 Task: Find a place to stay in Vanino, Russia, from August 13 to August 17 for 2 guests, with a price range of ₹10,000 to ₹16,000, 2 bedrooms, 1 bathroom, and self check-in option.
Action: Mouse moved to (403, 161)
Screenshot: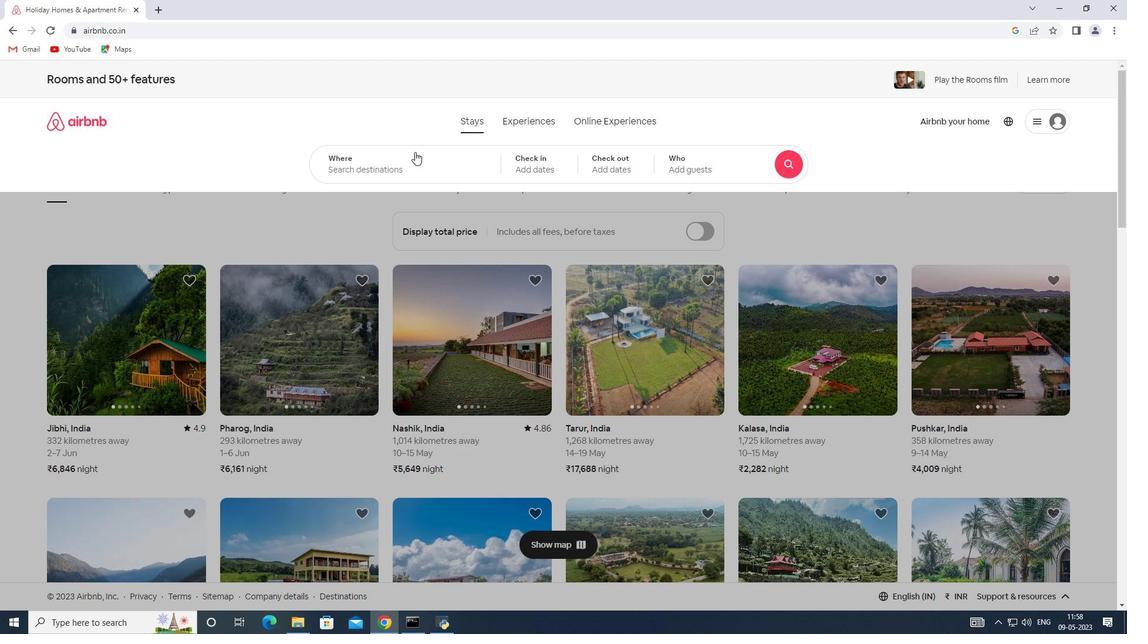 
Action: Mouse pressed left at (403, 161)
Screenshot: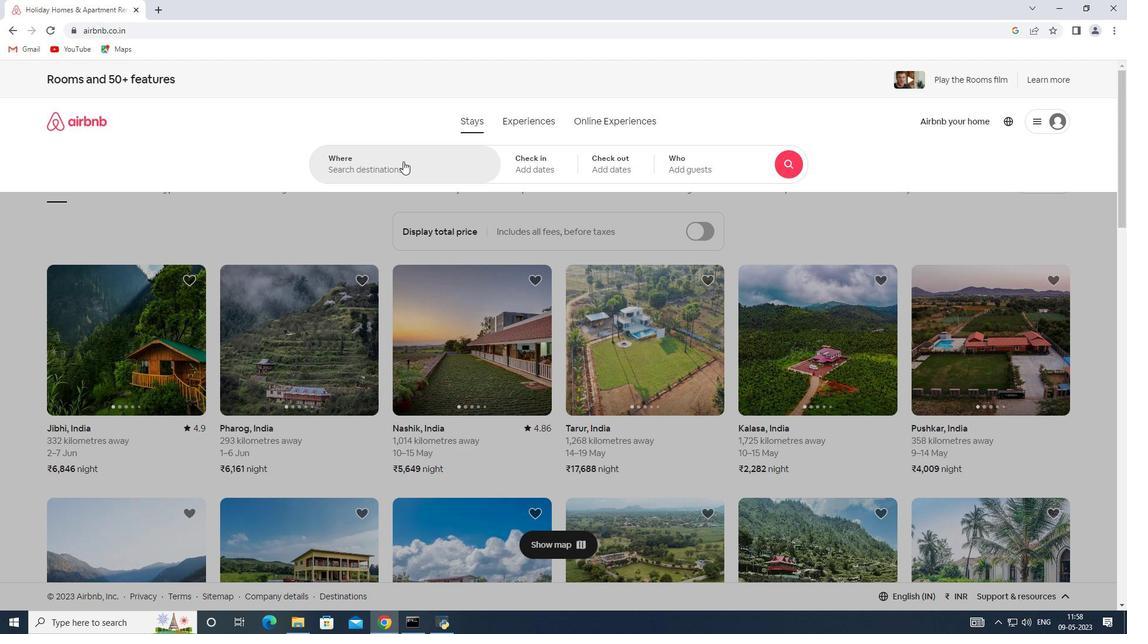 
Action: Mouse moved to (345, 186)
Screenshot: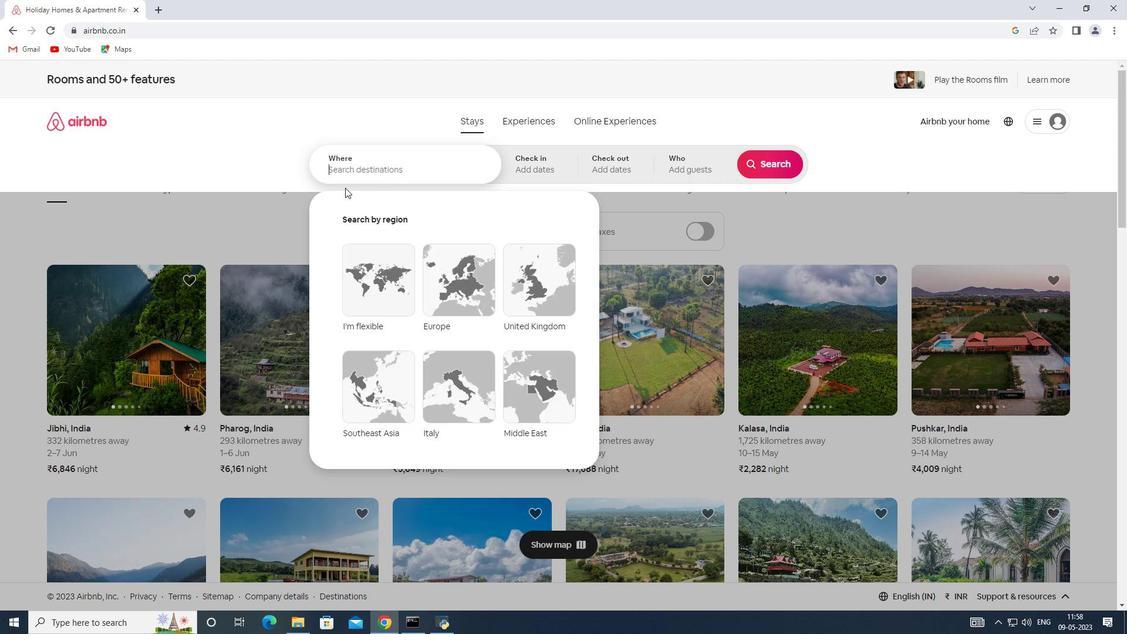 
Action: Key pressed <Key.shift><Key.shift><Key.shift><Key.shift><Key.shift><Key.shift><Key.shift><Key.shift><Key.shift><Key.shift><Key.shift><Key.shift><Key.shift><Key.shift><Key.shift><Key.shift><Key.shift><Key.shift><Key.shift><Key.shift><Key.shift>Vanini,<Key.shift>Russia
Screenshot: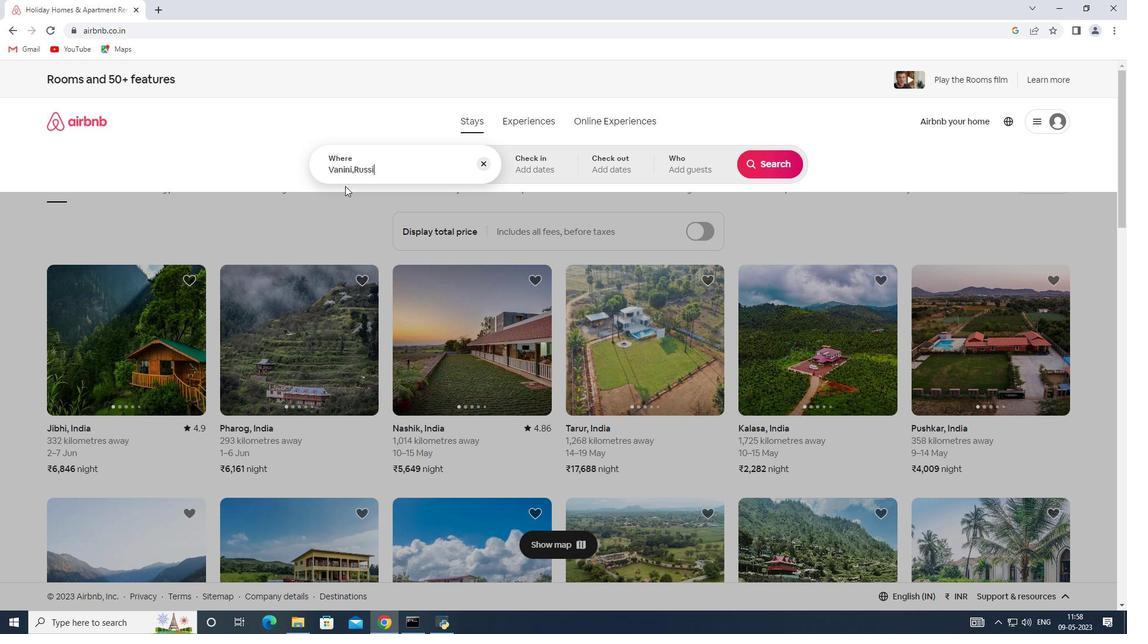 
Action: Mouse moved to (529, 167)
Screenshot: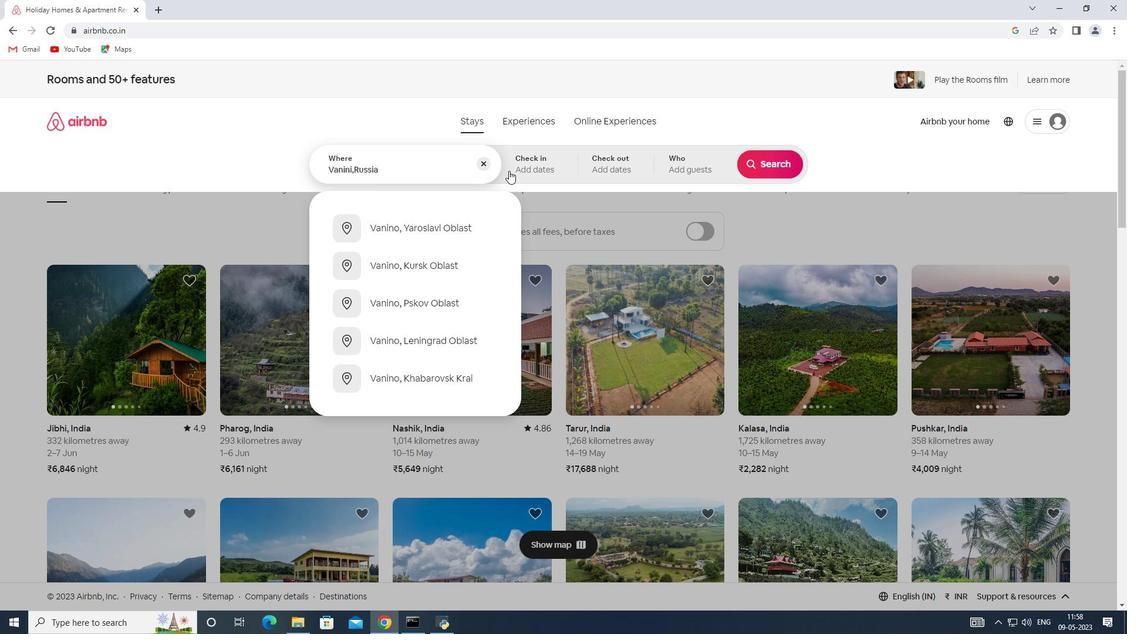 
Action: Mouse pressed left at (529, 167)
Screenshot: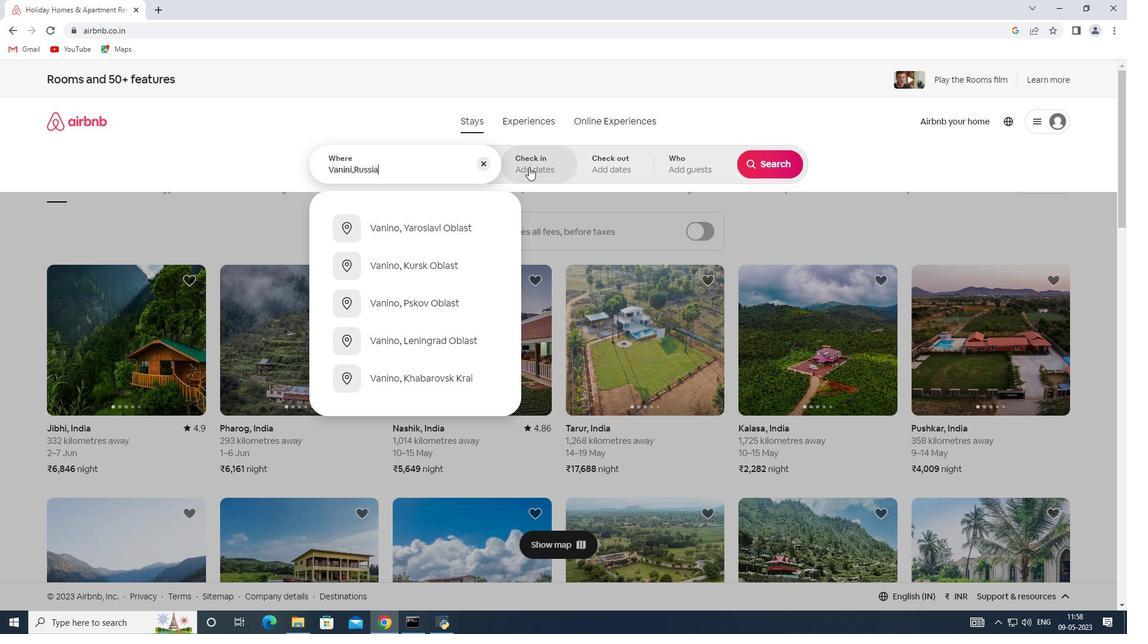 
Action: Mouse moved to (764, 254)
Screenshot: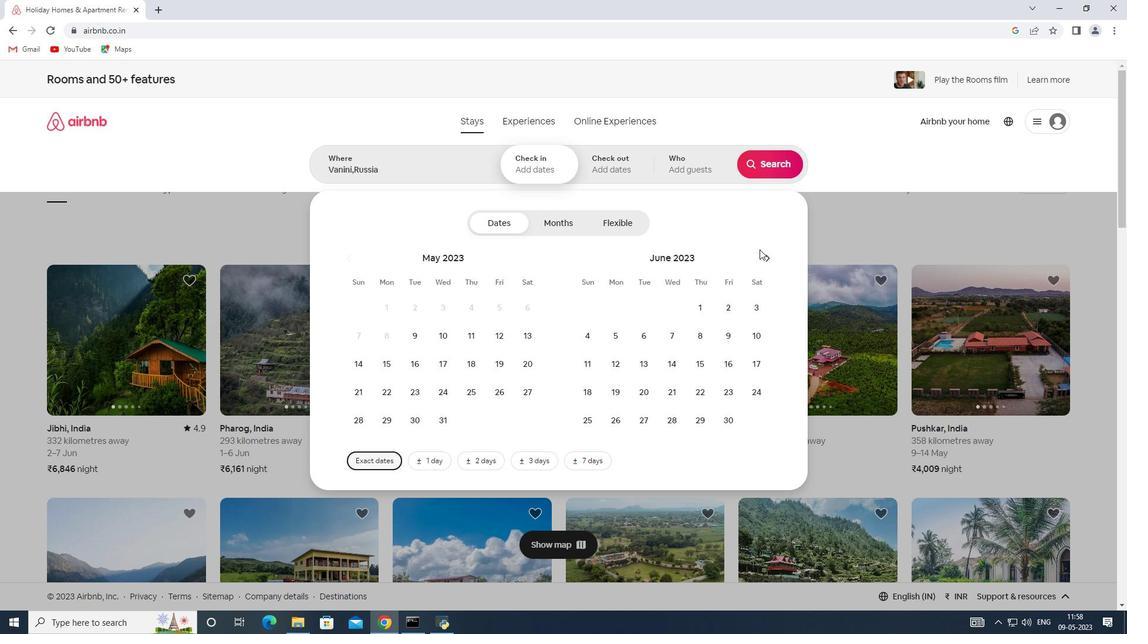 
Action: Mouse pressed left at (764, 254)
Screenshot: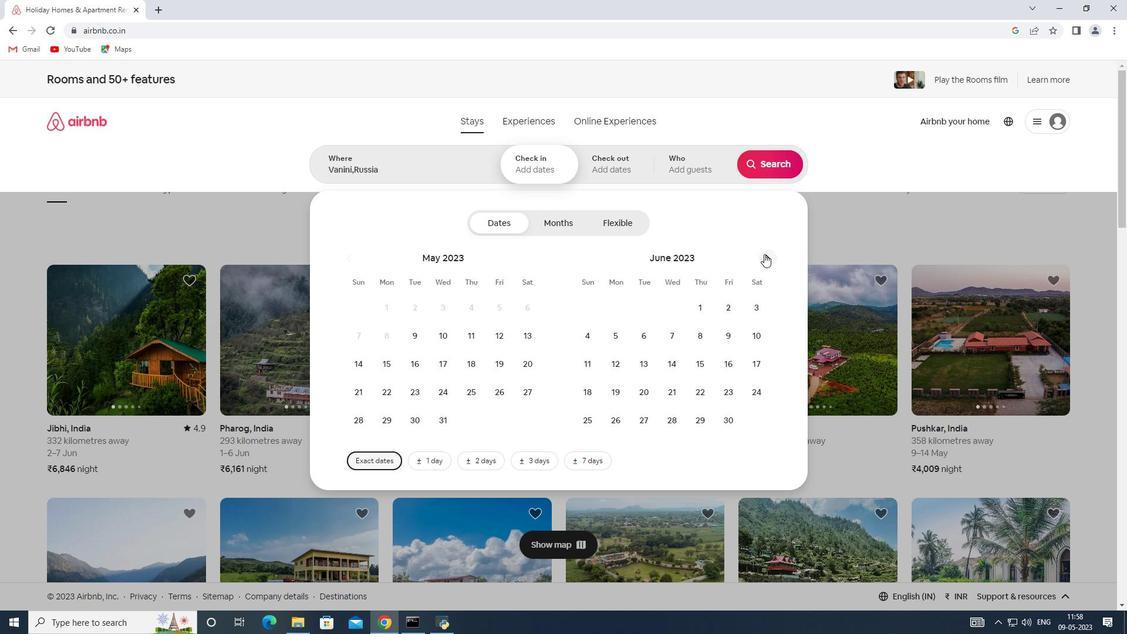 
Action: Mouse pressed left at (764, 254)
Screenshot: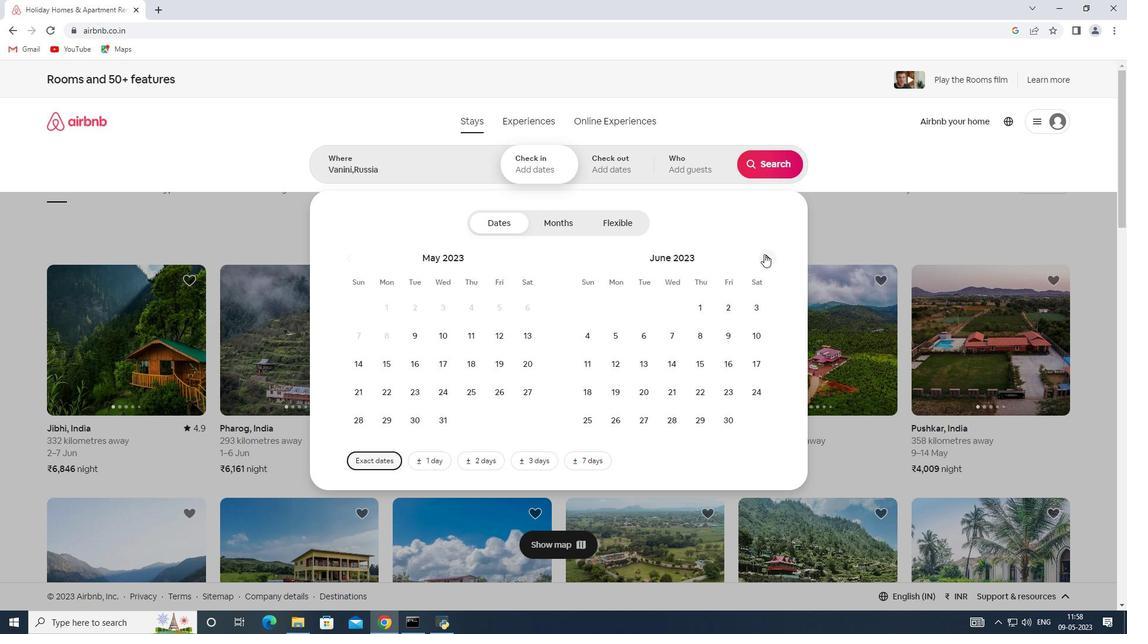 
Action: Mouse moved to (591, 362)
Screenshot: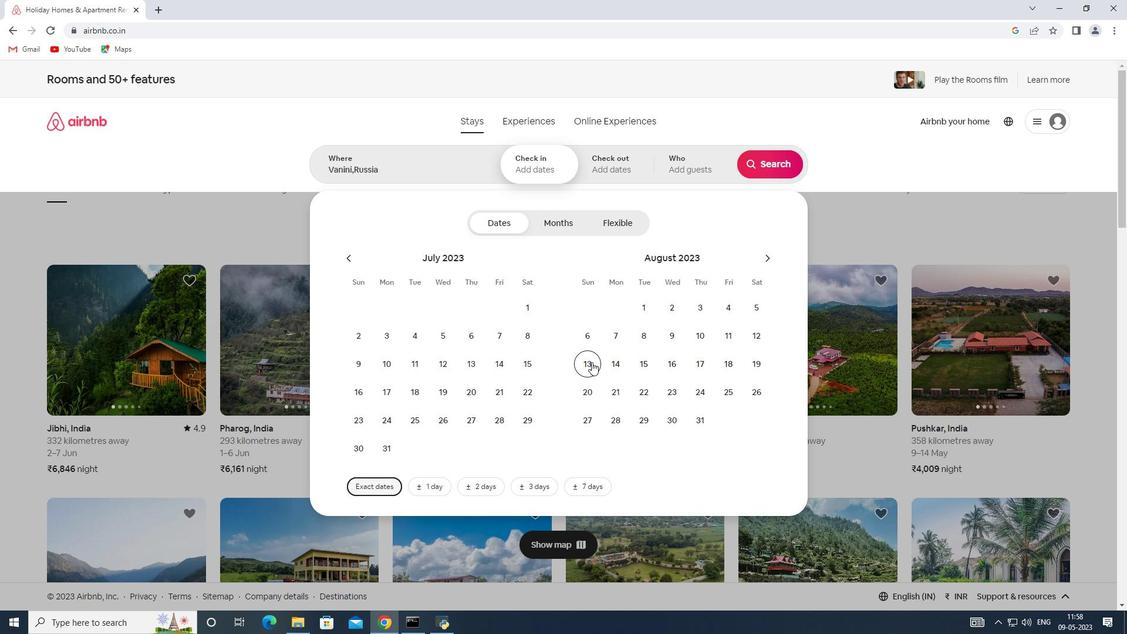 
Action: Mouse pressed left at (591, 362)
Screenshot: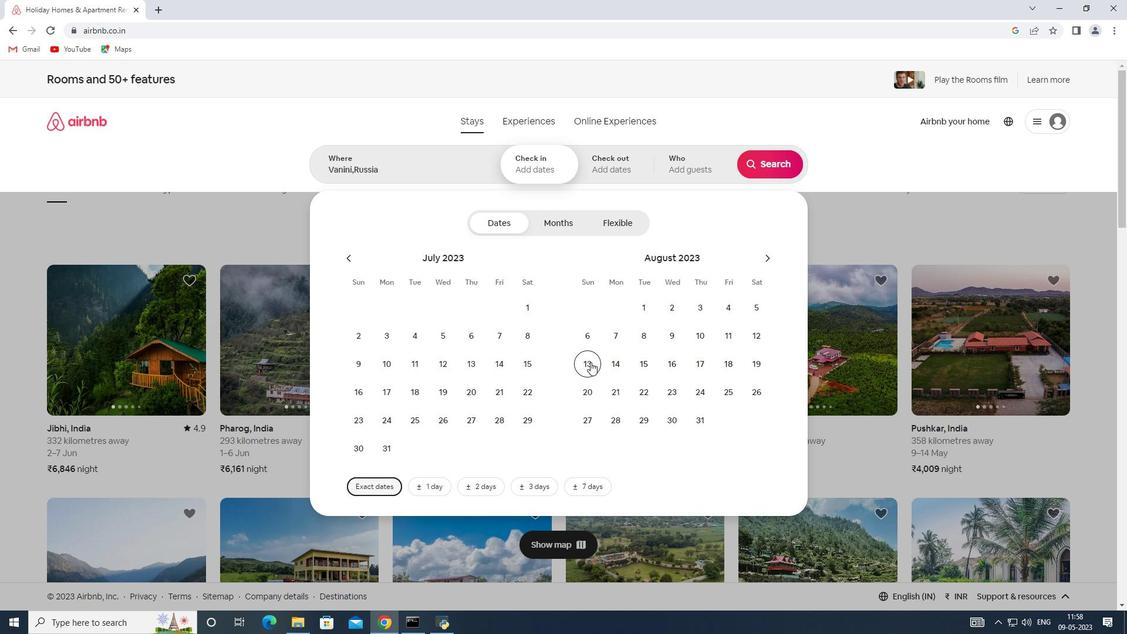 
Action: Mouse moved to (702, 365)
Screenshot: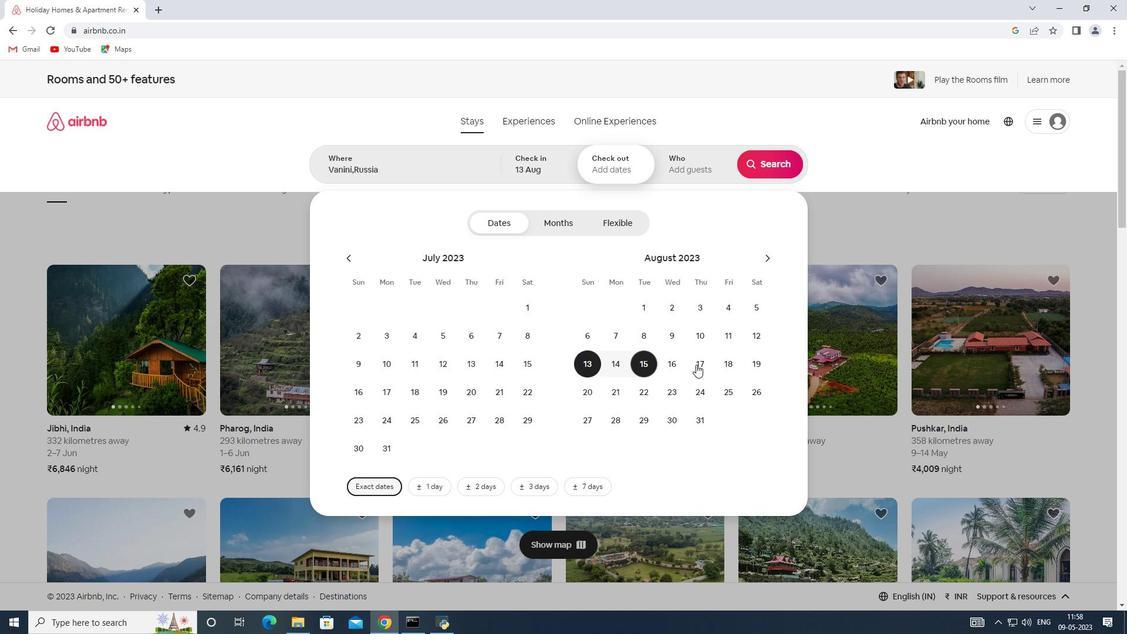 
Action: Mouse pressed left at (702, 365)
Screenshot: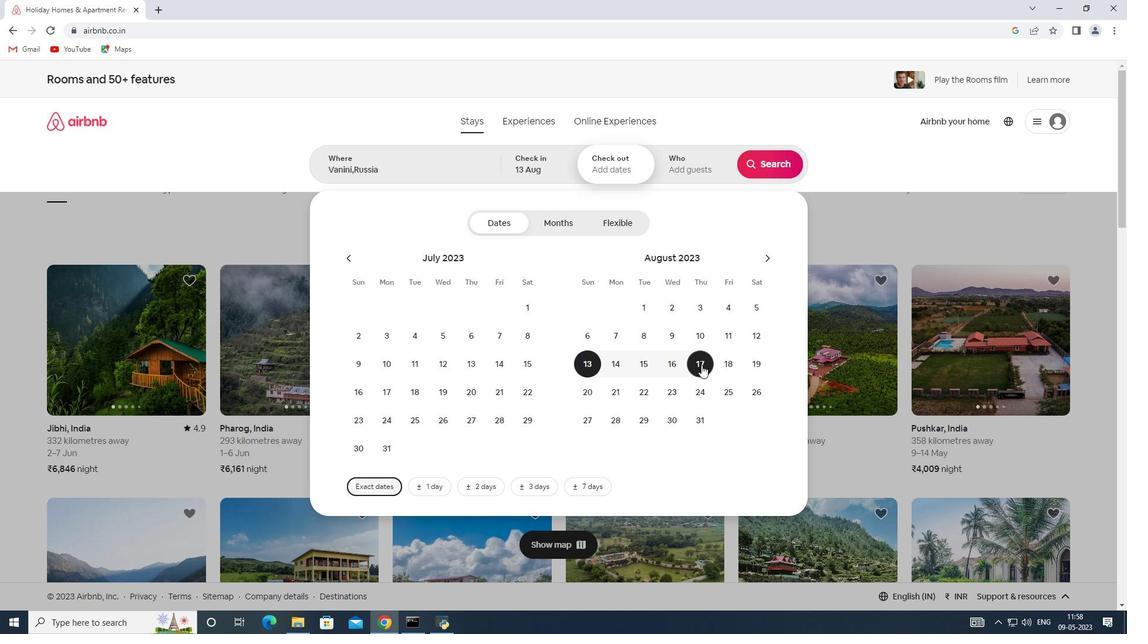 
Action: Mouse moved to (690, 160)
Screenshot: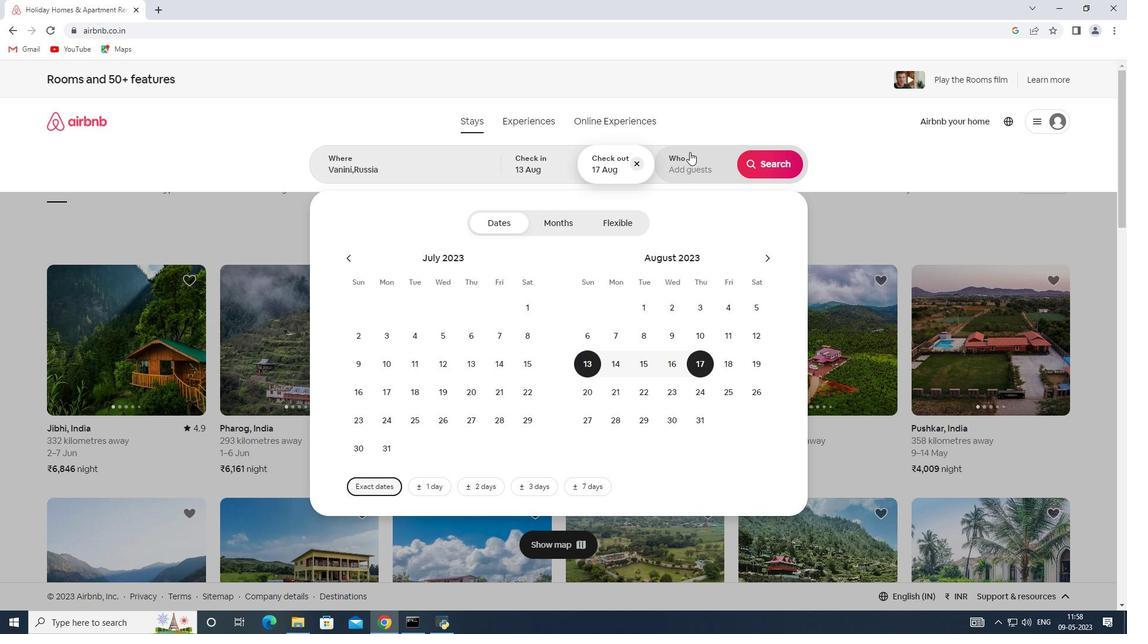 
Action: Mouse pressed left at (690, 160)
Screenshot: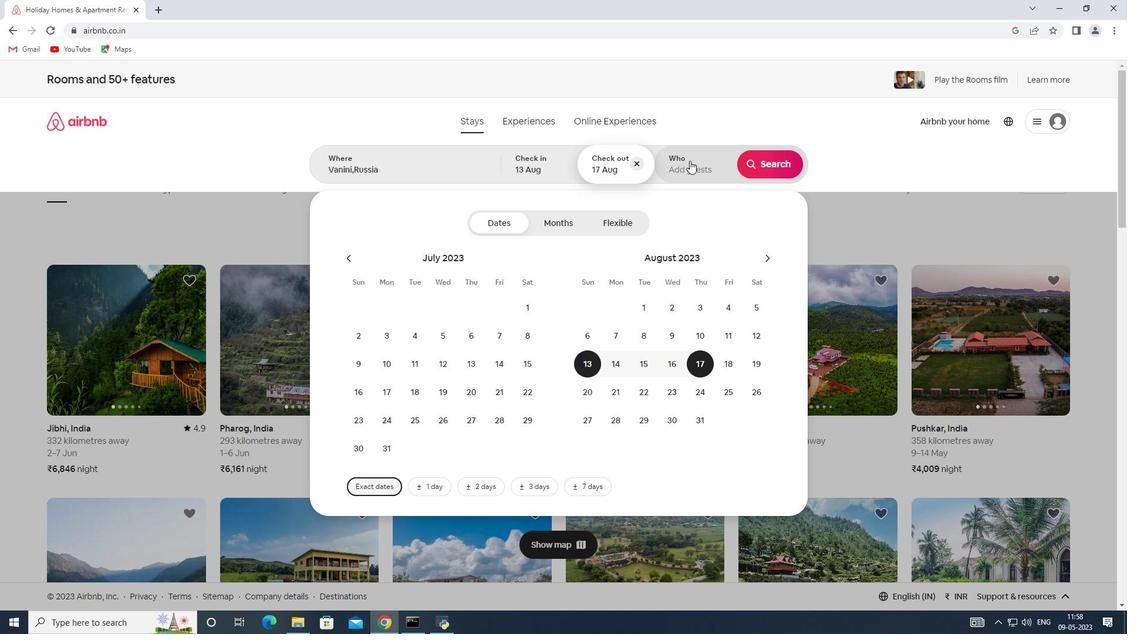 
Action: Mouse moved to (778, 229)
Screenshot: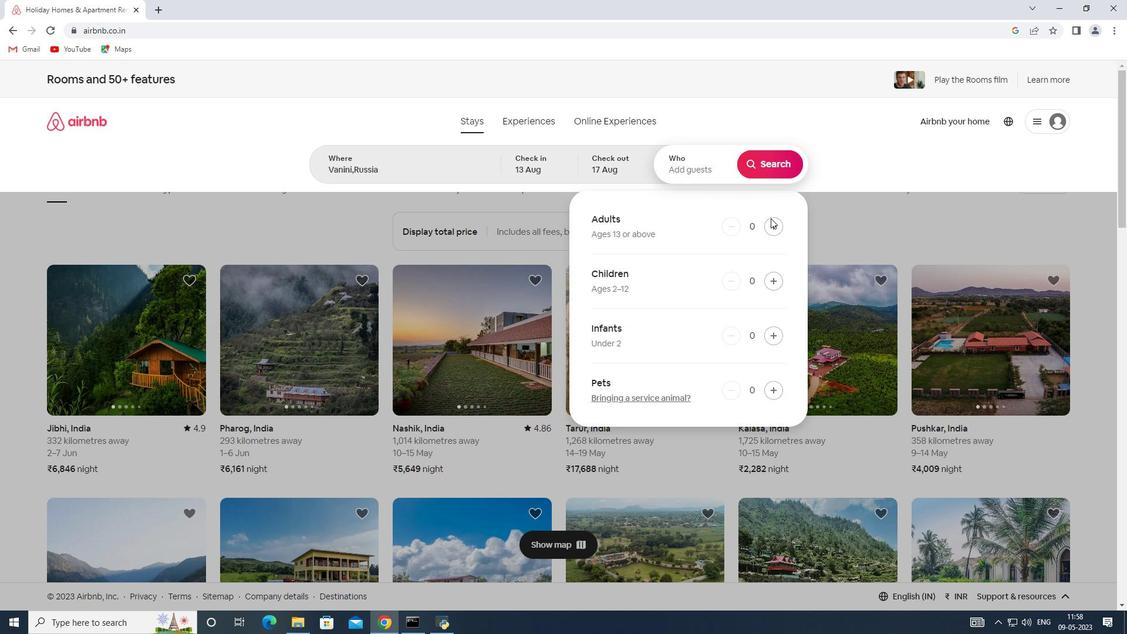 
Action: Mouse pressed left at (778, 229)
Screenshot: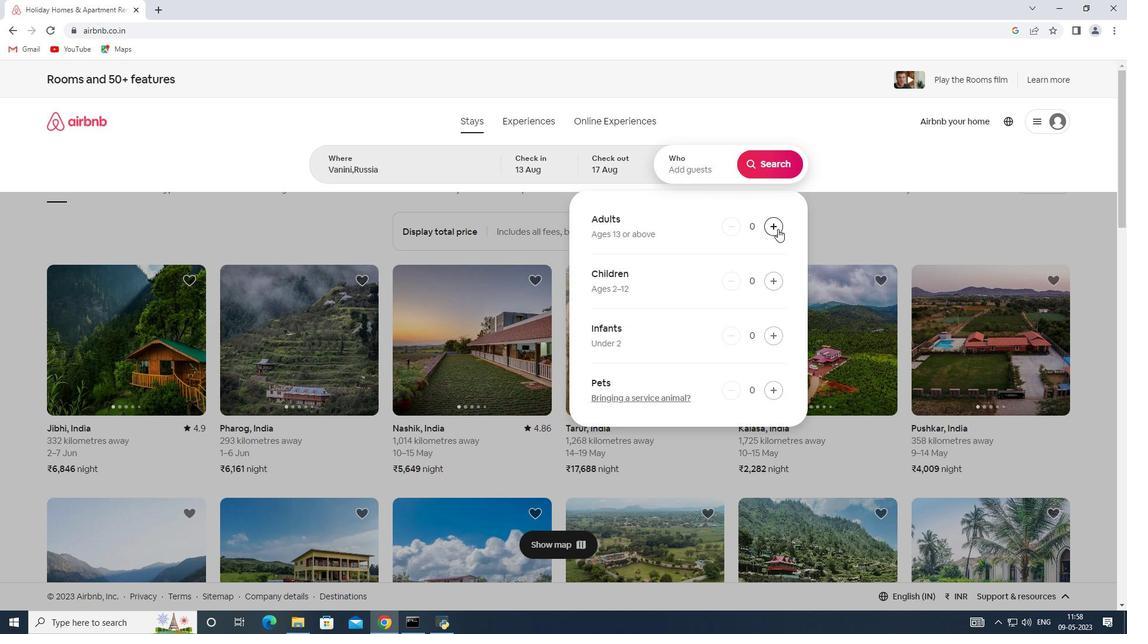 
Action: Mouse pressed left at (778, 229)
Screenshot: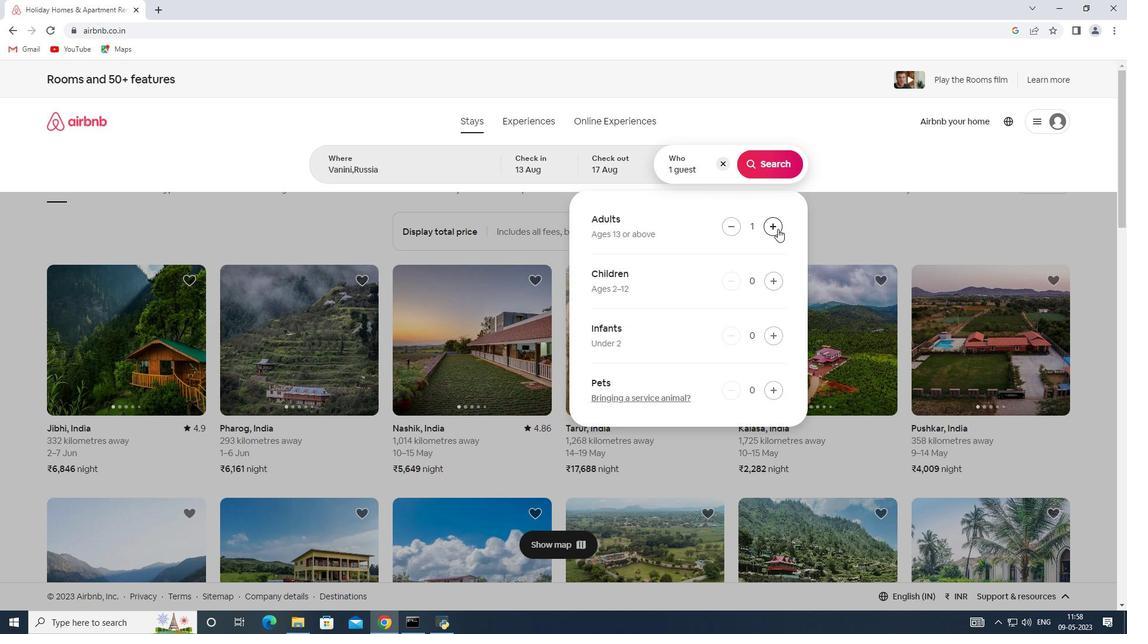 
Action: Mouse moved to (774, 156)
Screenshot: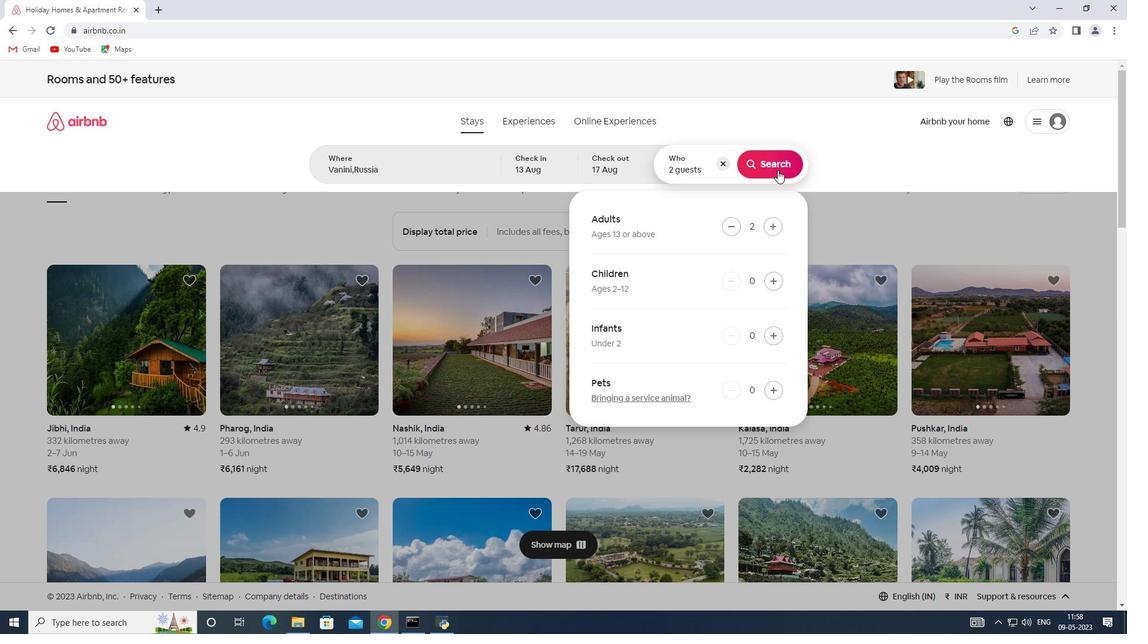 
Action: Mouse pressed left at (774, 156)
Screenshot: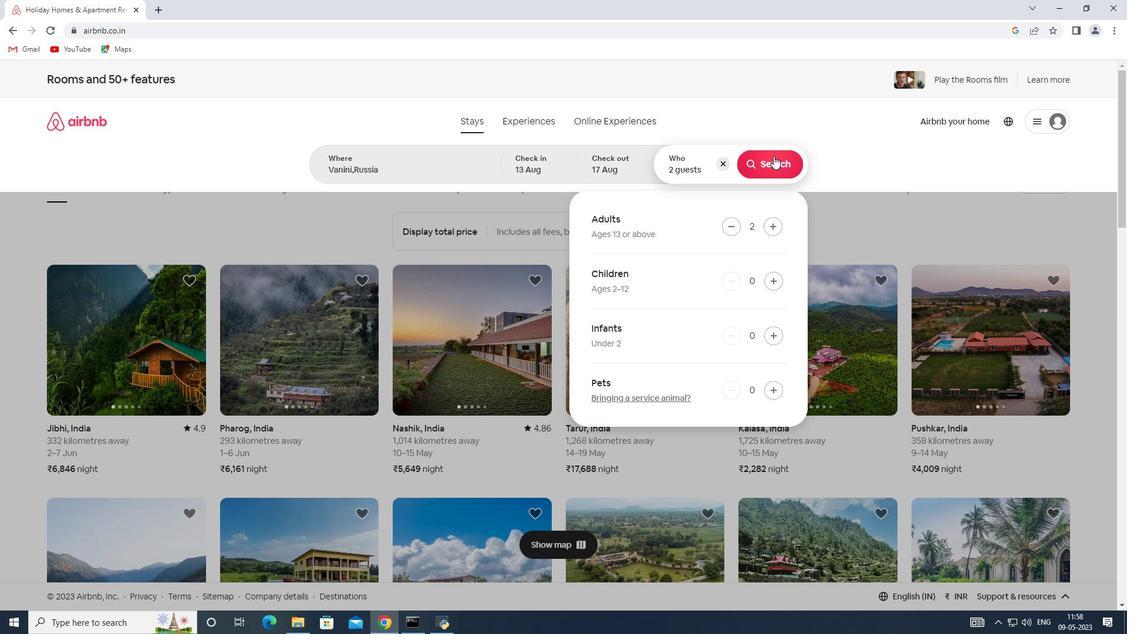 
Action: Mouse moved to (1065, 129)
Screenshot: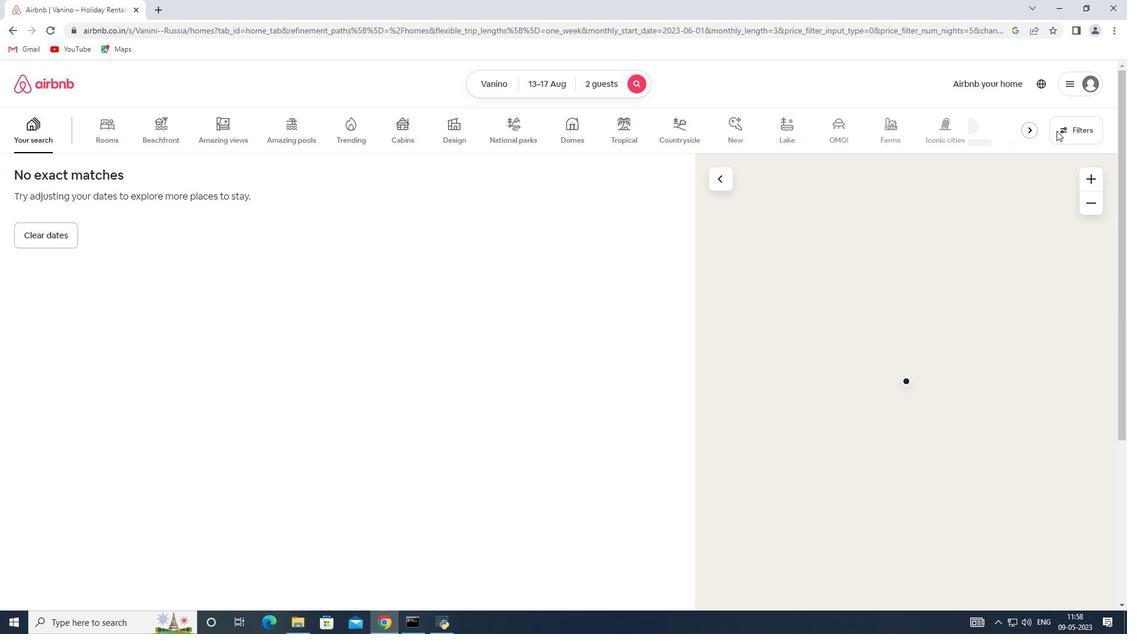 
Action: Mouse pressed left at (1065, 129)
Screenshot: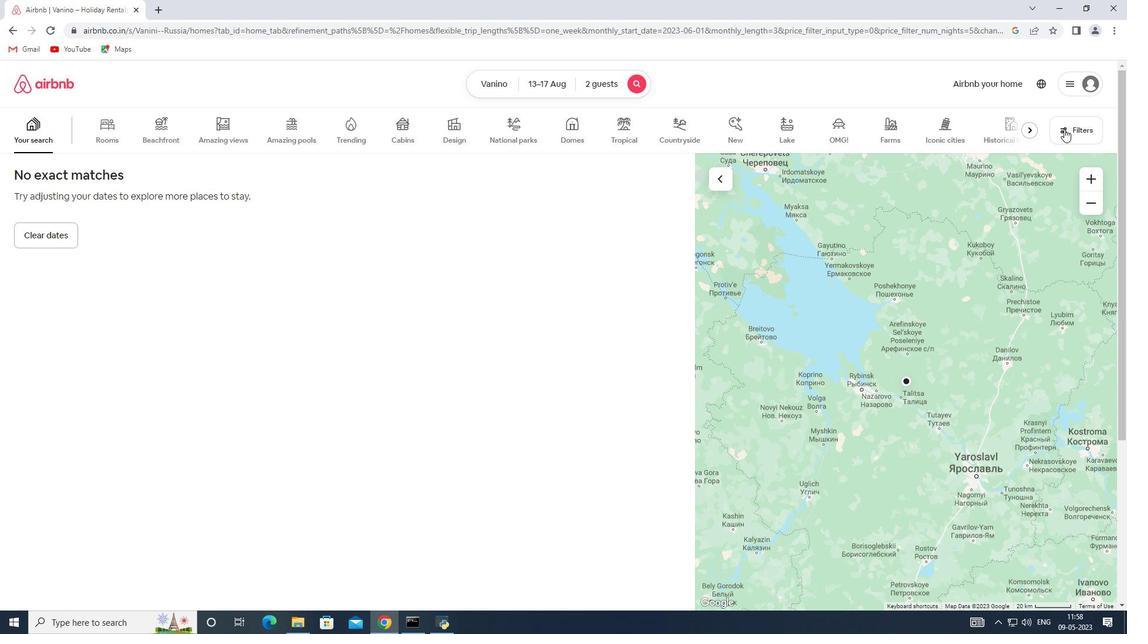 
Action: Mouse moved to (419, 421)
Screenshot: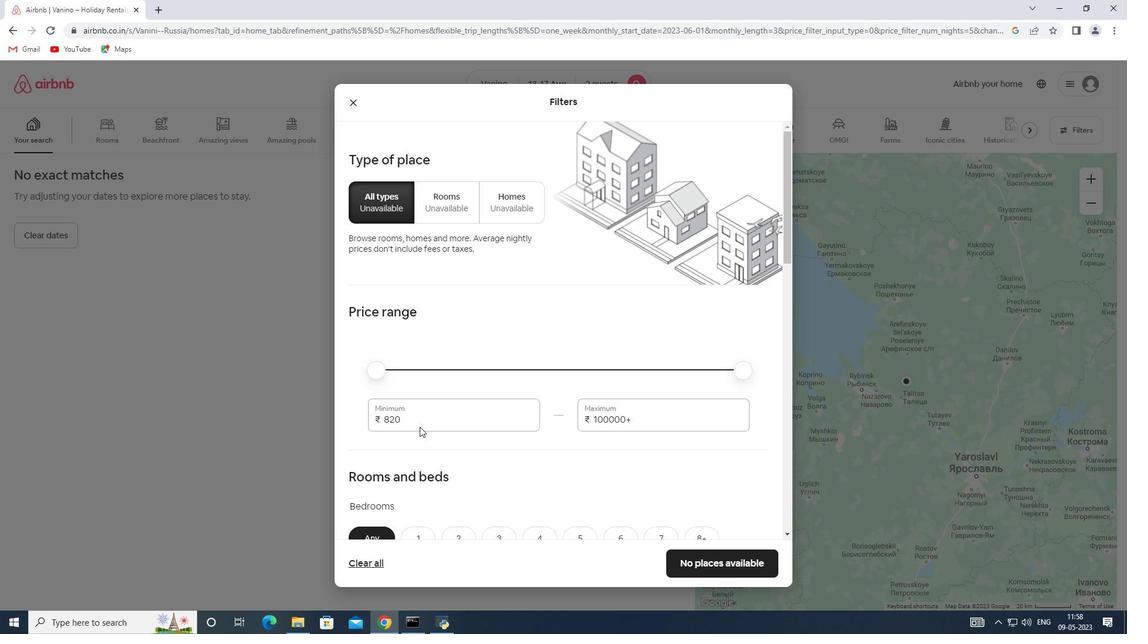 
Action: Mouse pressed left at (419, 421)
Screenshot: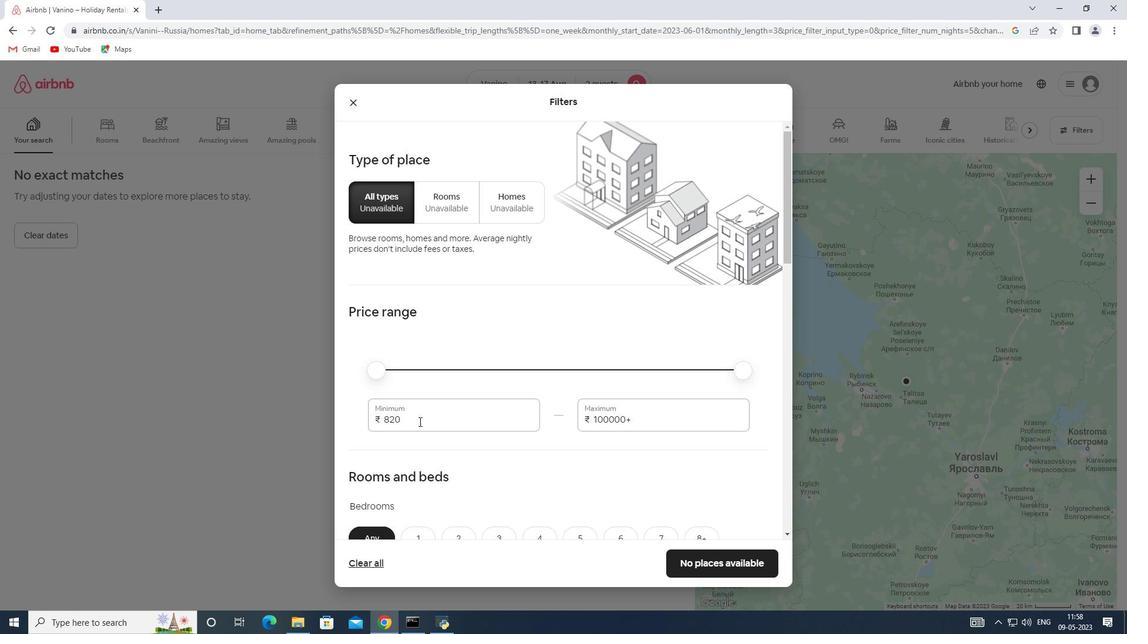 
Action: Mouse moved to (335, 415)
Screenshot: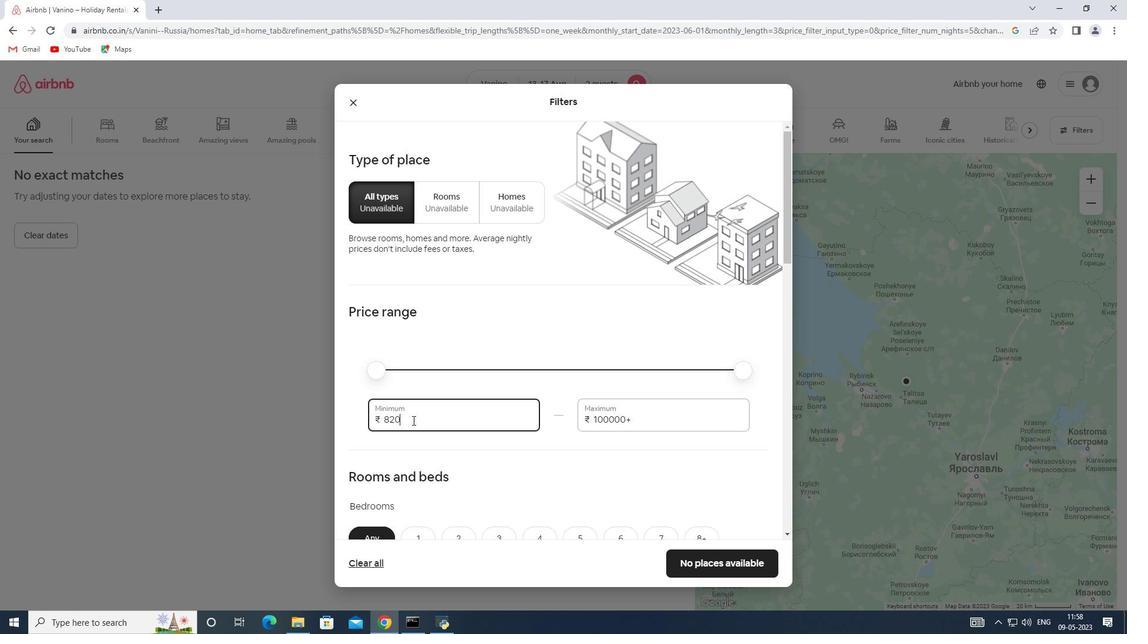 
Action: Key pressed 10000
Screenshot: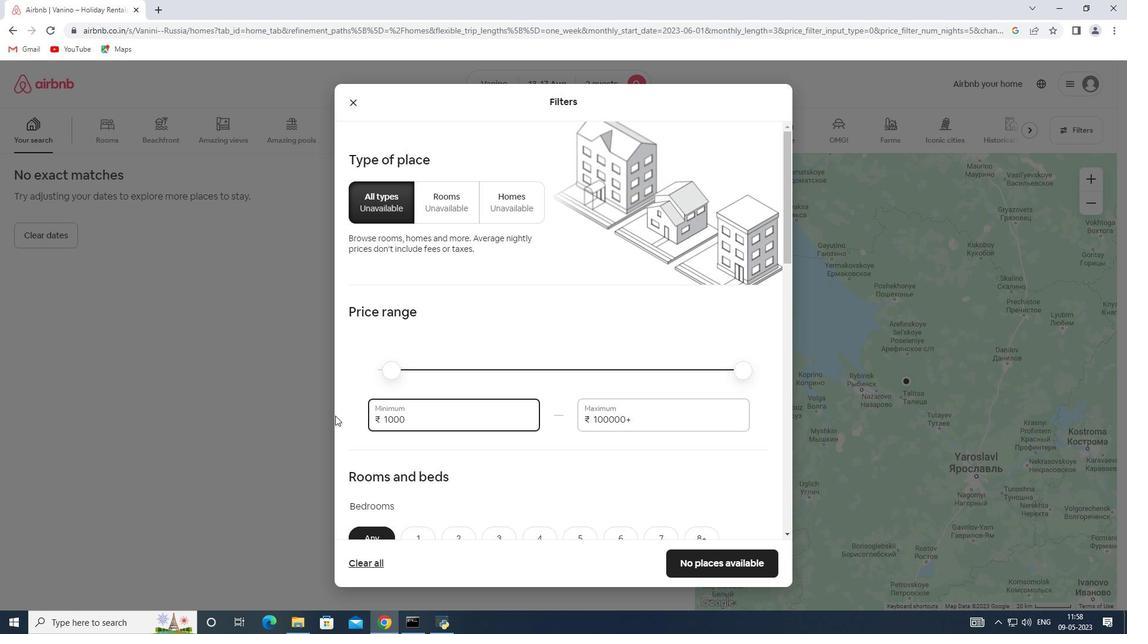 
Action: Mouse moved to (629, 421)
Screenshot: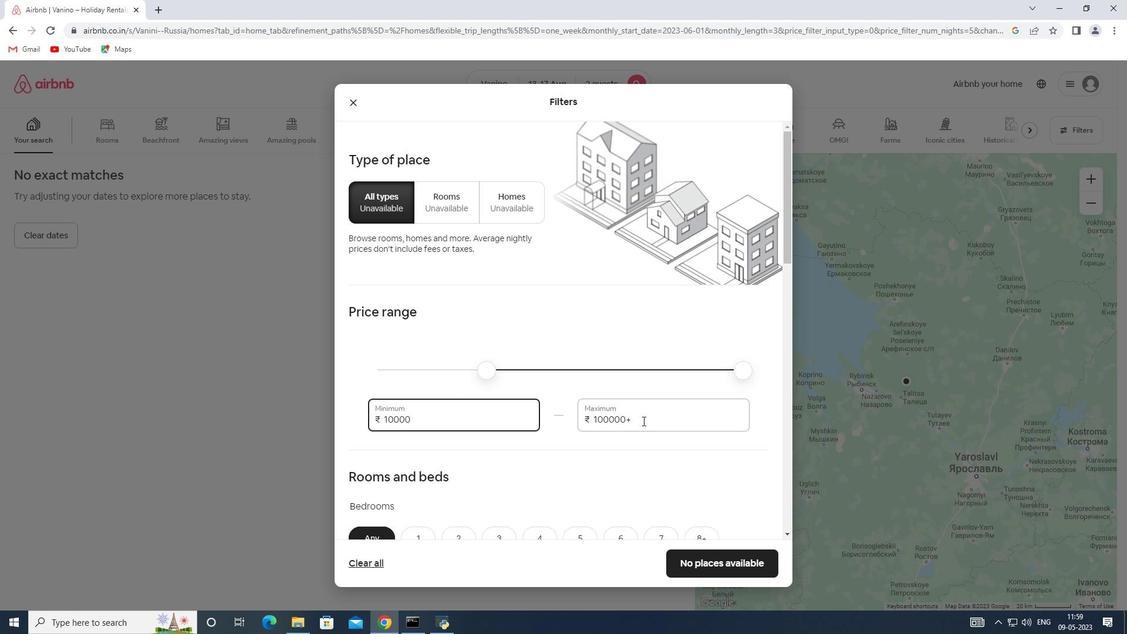 
Action: Mouse pressed left at (629, 421)
Screenshot: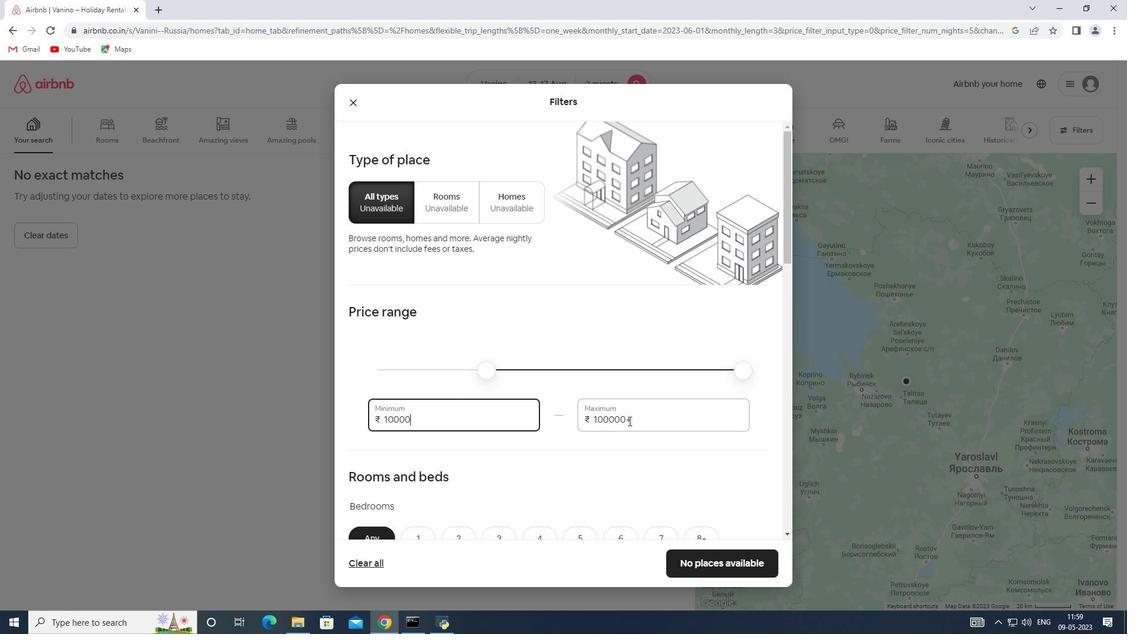 
Action: Mouse moved to (561, 423)
Screenshot: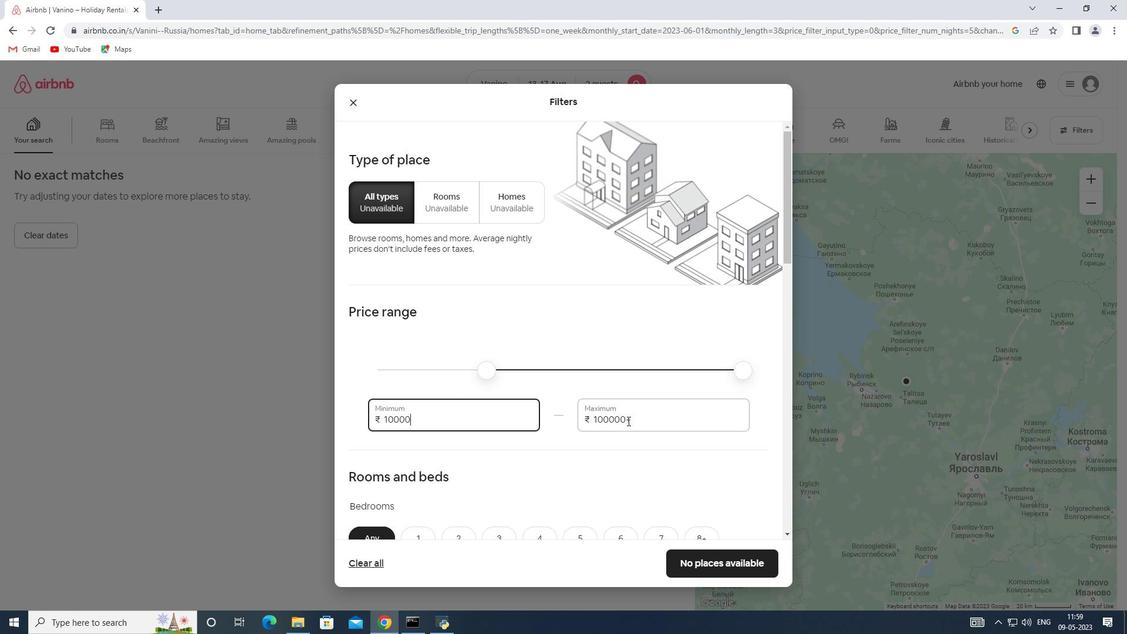 
Action: Key pressed 16000
Screenshot: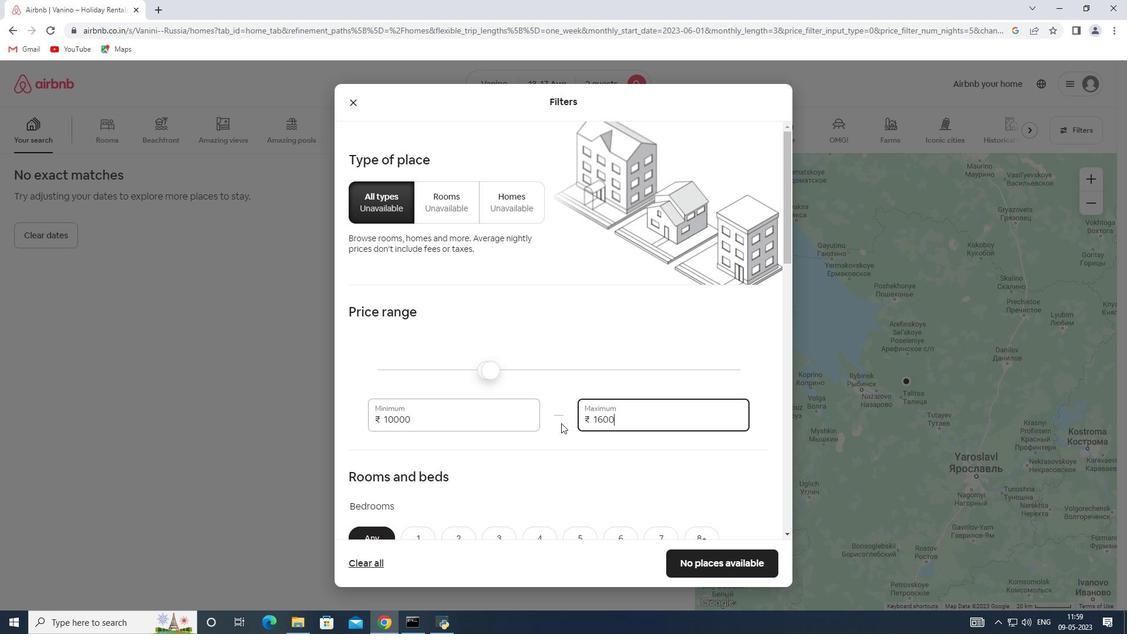 
Action: Mouse moved to (455, 367)
Screenshot: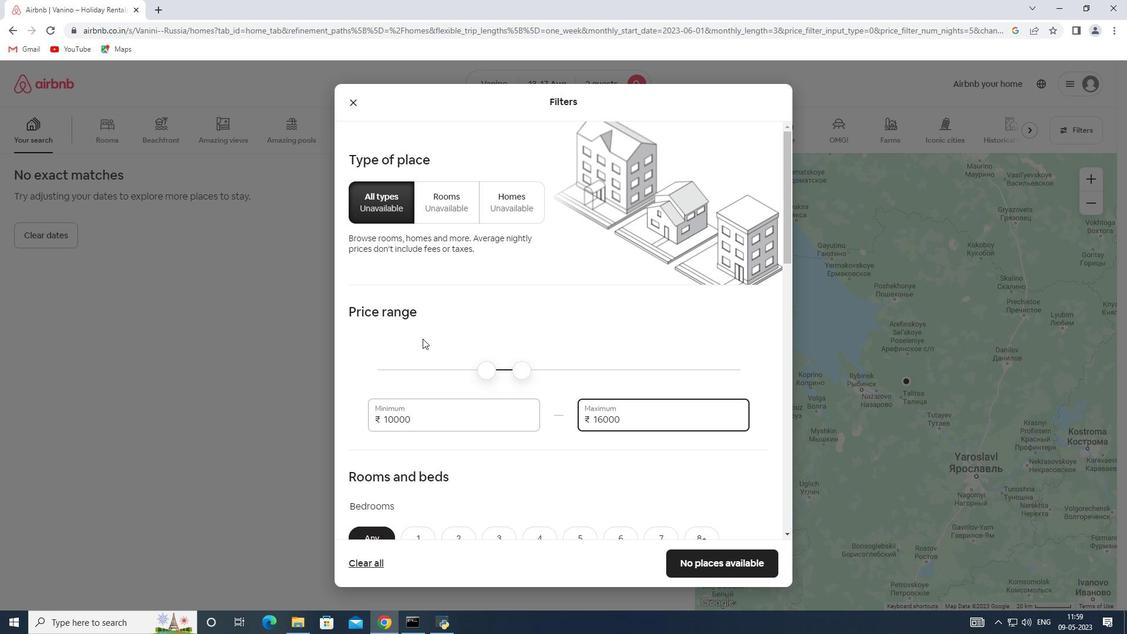 
Action: Mouse scrolled (455, 367) with delta (0, 0)
Screenshot: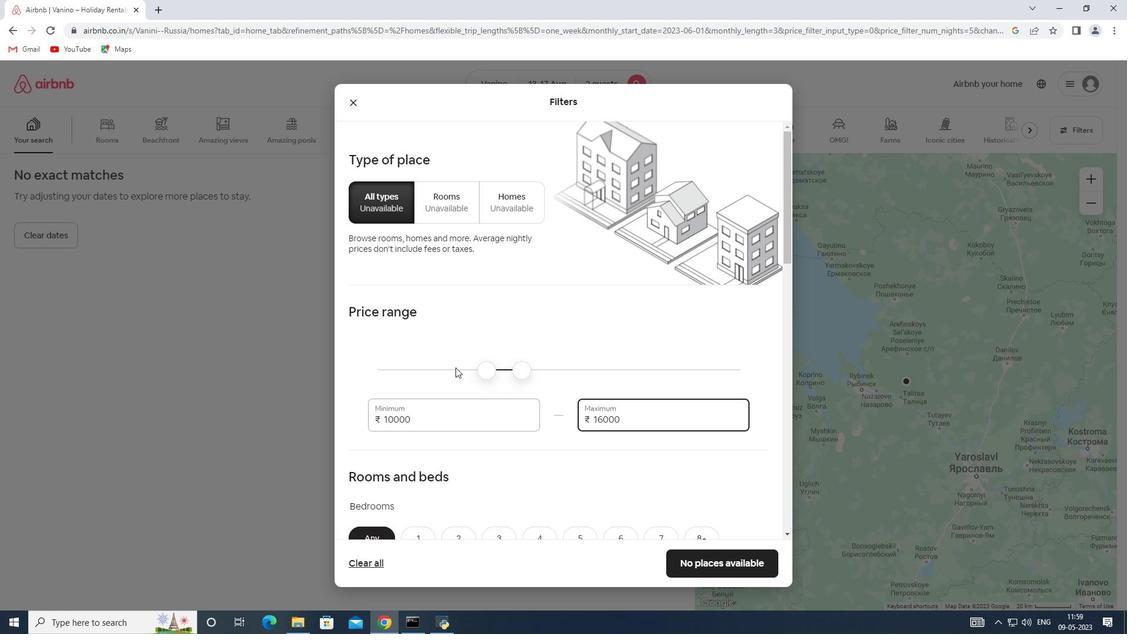 
Action: Mouse scrolled (455, 367) with delta (0, 0)
Screenshot: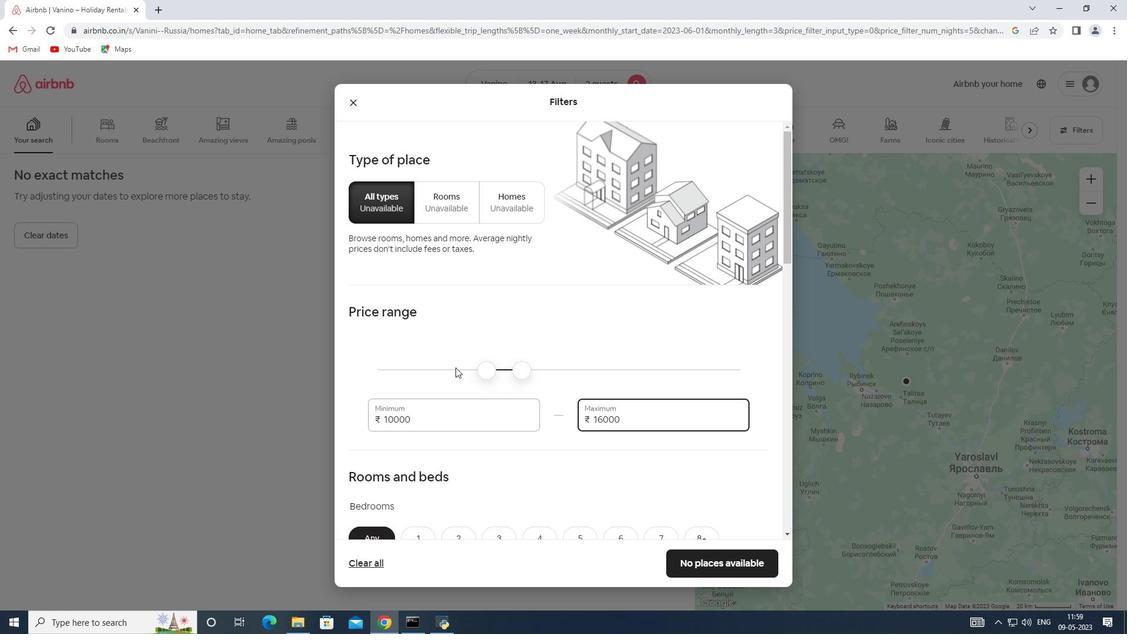 
Action: Mouse scrolled (455, 367) with delta (0, 0)
Screenshot: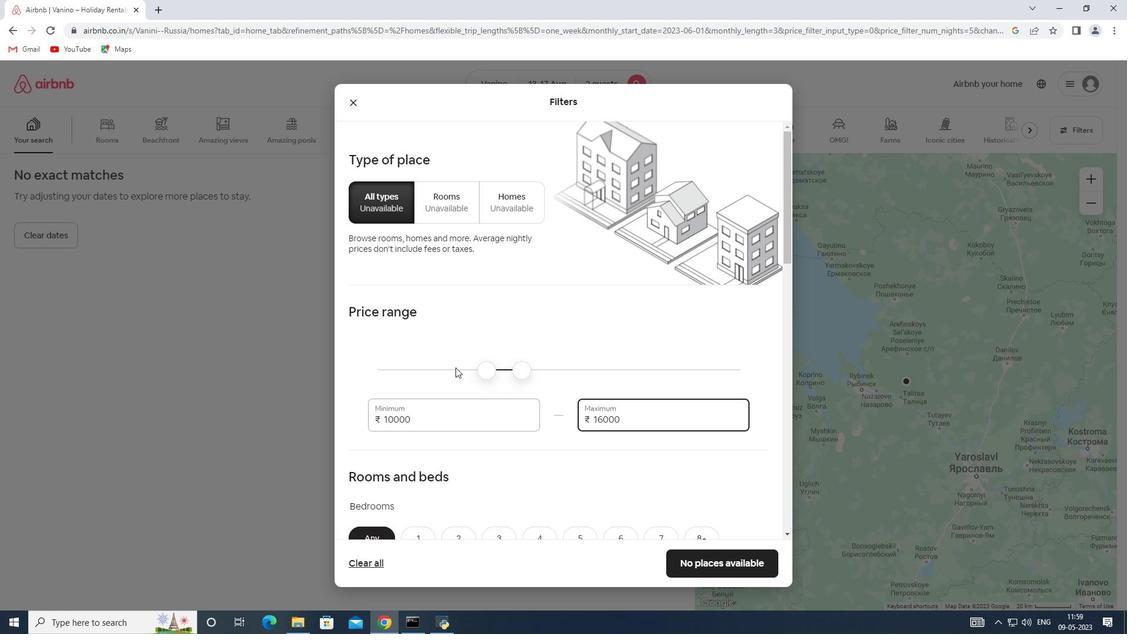 
Action: Mouse scrolled (455, 367) with delta (0, 0)
Screenshot: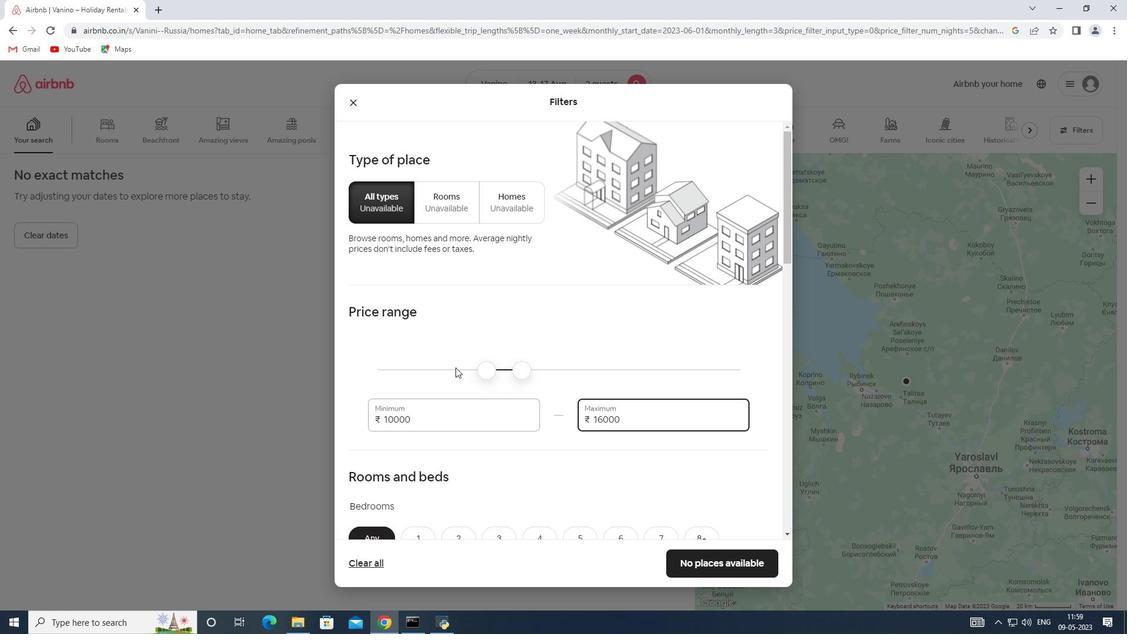 
Action: Mouse moved to (465, 302)
Screenshot: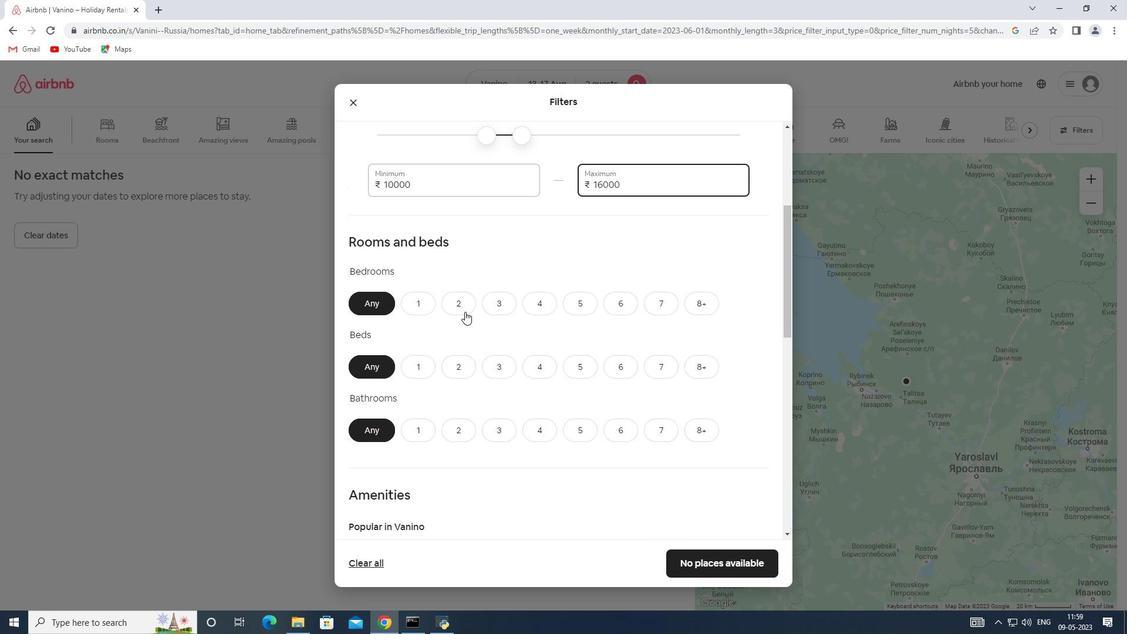 
Action: Mouse pressed left at (465, 302)
Screenshot: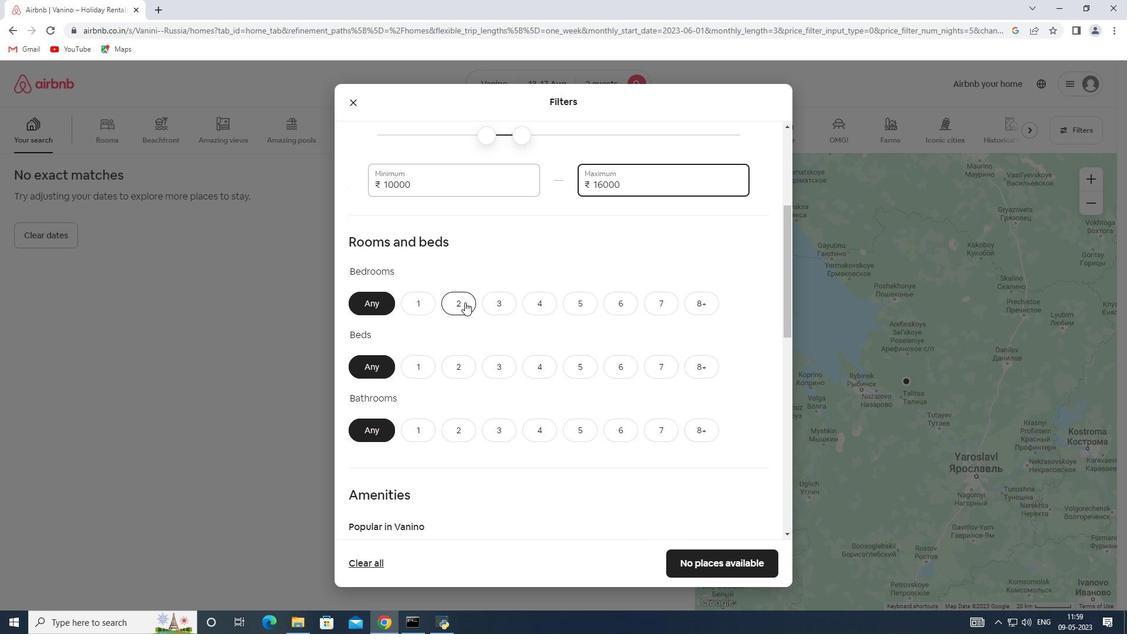 
Action: Mouse moved to (463, 368)
Screenshot: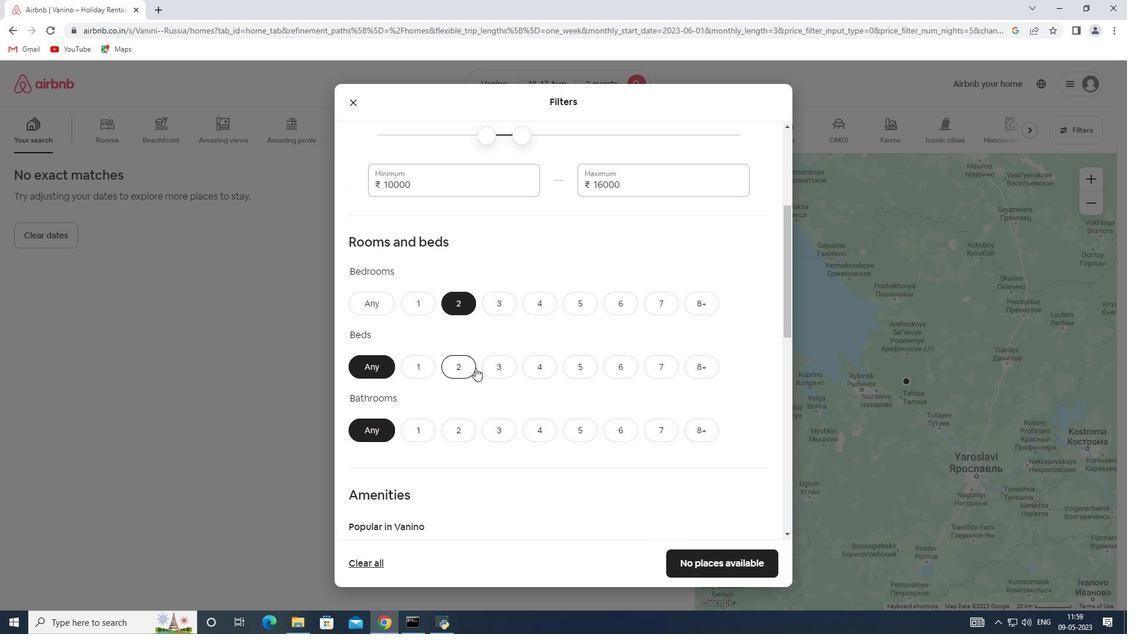 
Action: Mouse pressed left at (463, 368)
Screenshot: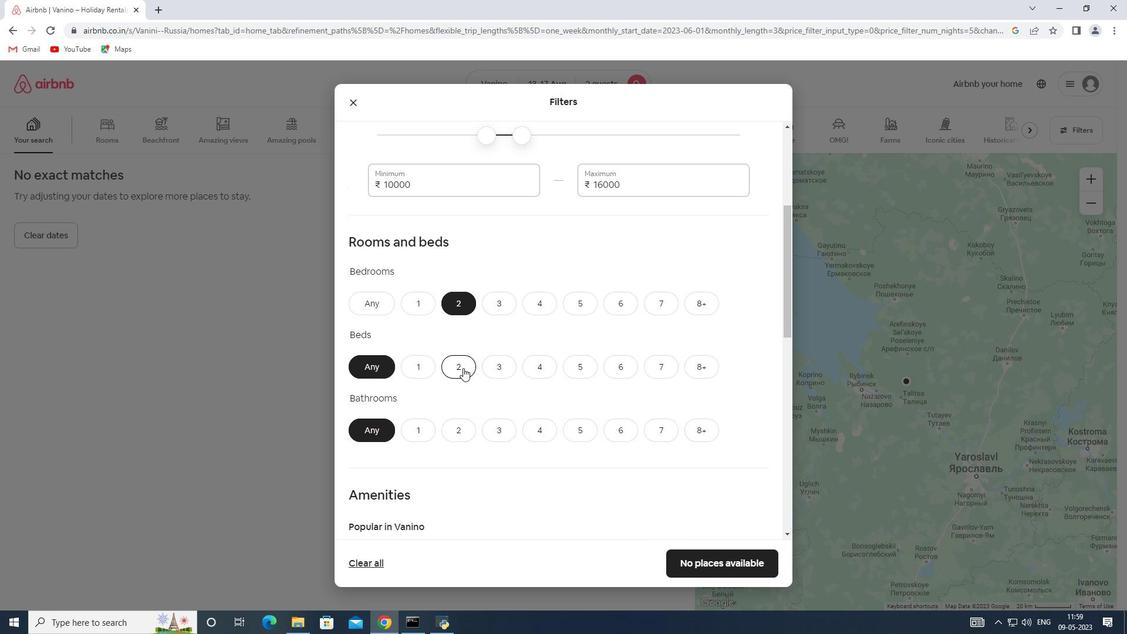 
Action: Mouse moved to (415, 423)
Screenshot: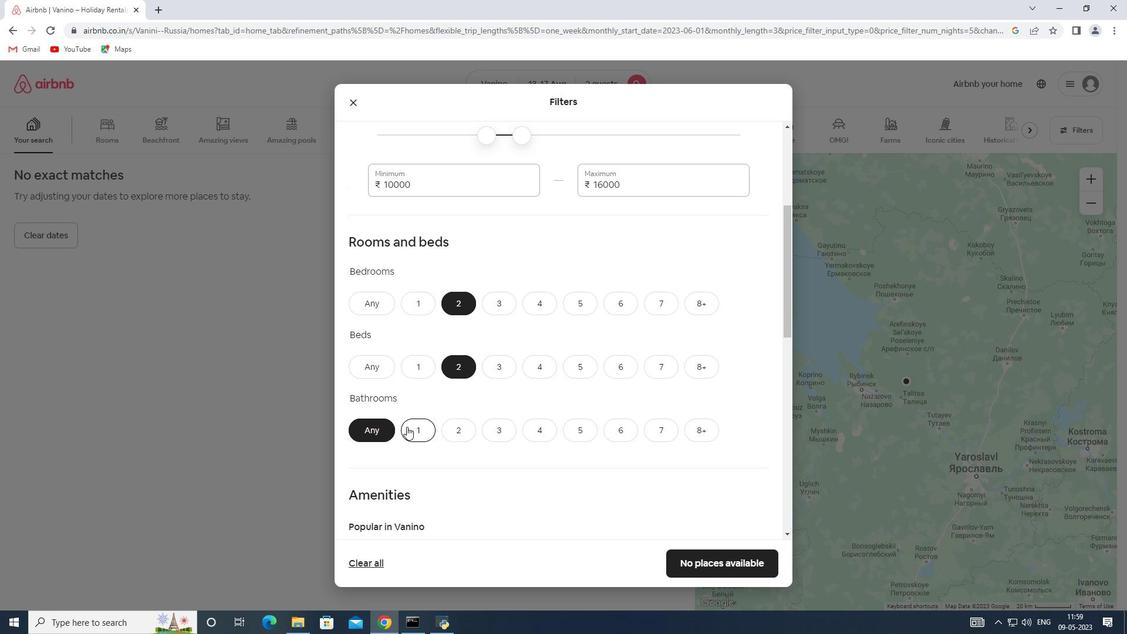 
Action: Mouse pressed left at (415, 423)
Screenshot: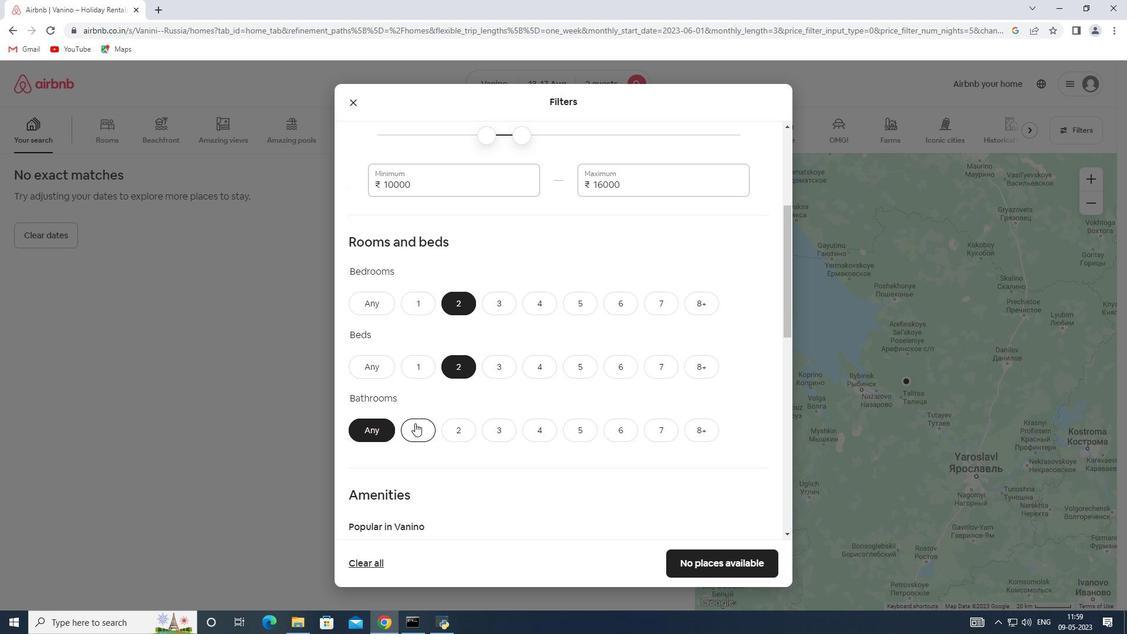 
Action: Mouse moved to (502, 374)
Screenshot: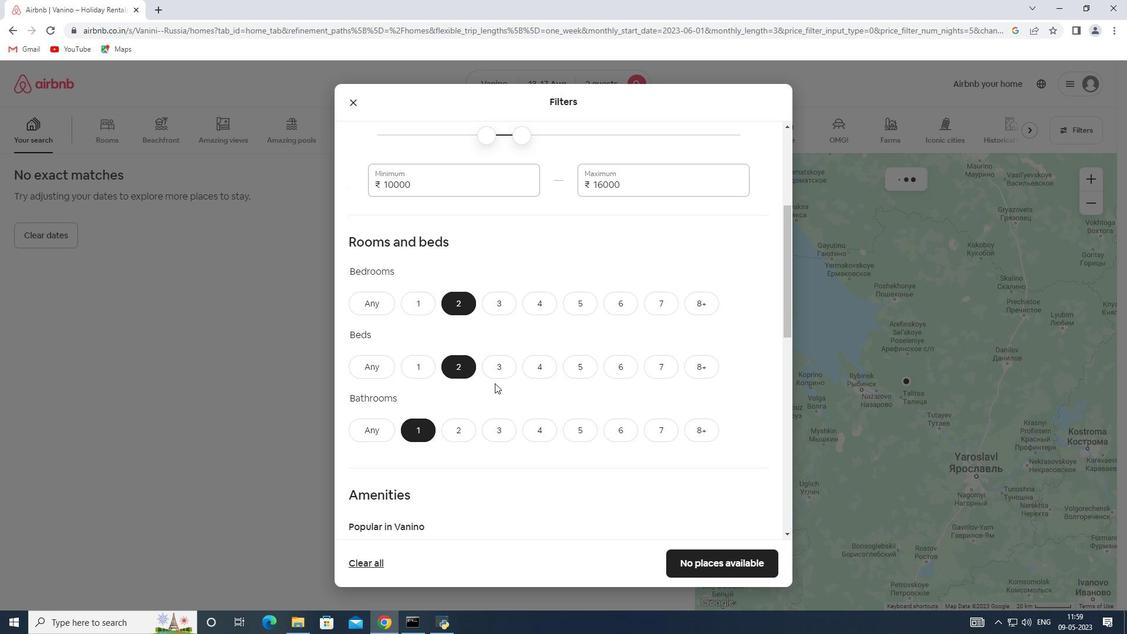 
Action: Mouse scrolled (502, 373) with delta (0, 0)
Screenshot: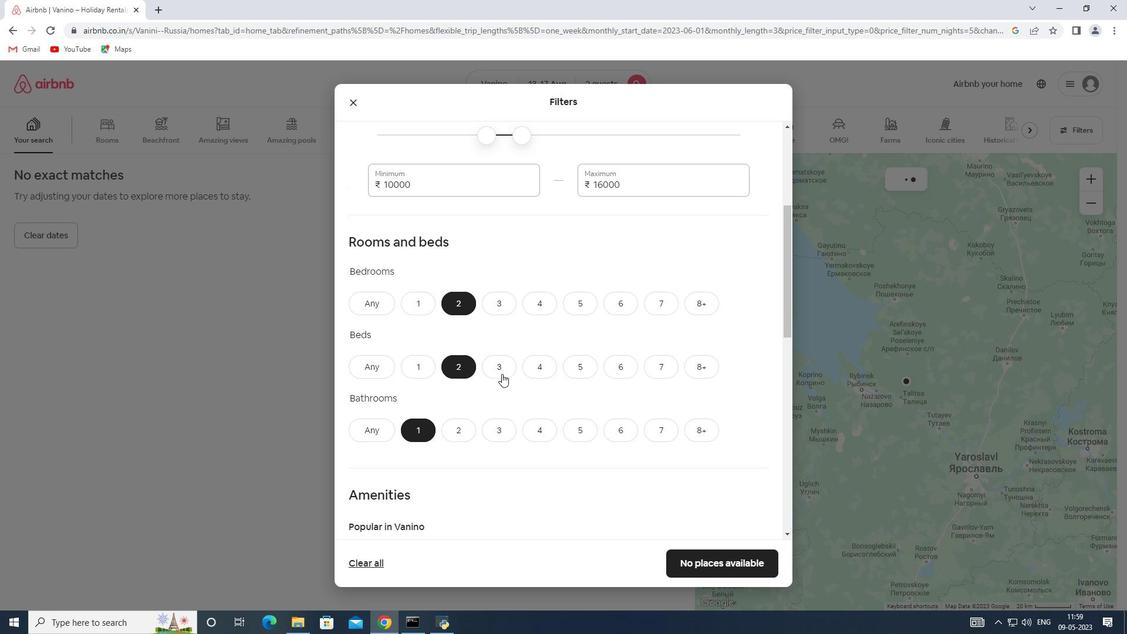 
Action: Mouse scrolled (502, 373) with delta (0, 0)
Screenshot: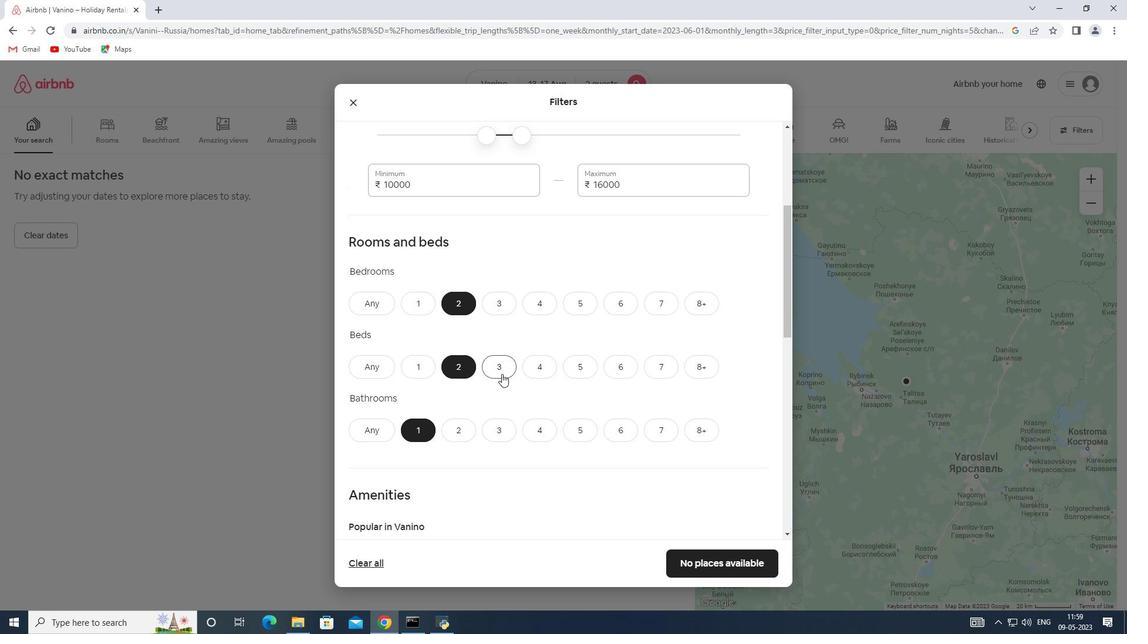 
Action: Mouse scrolled (502, 373) with delta (0, 0)
Screenshot: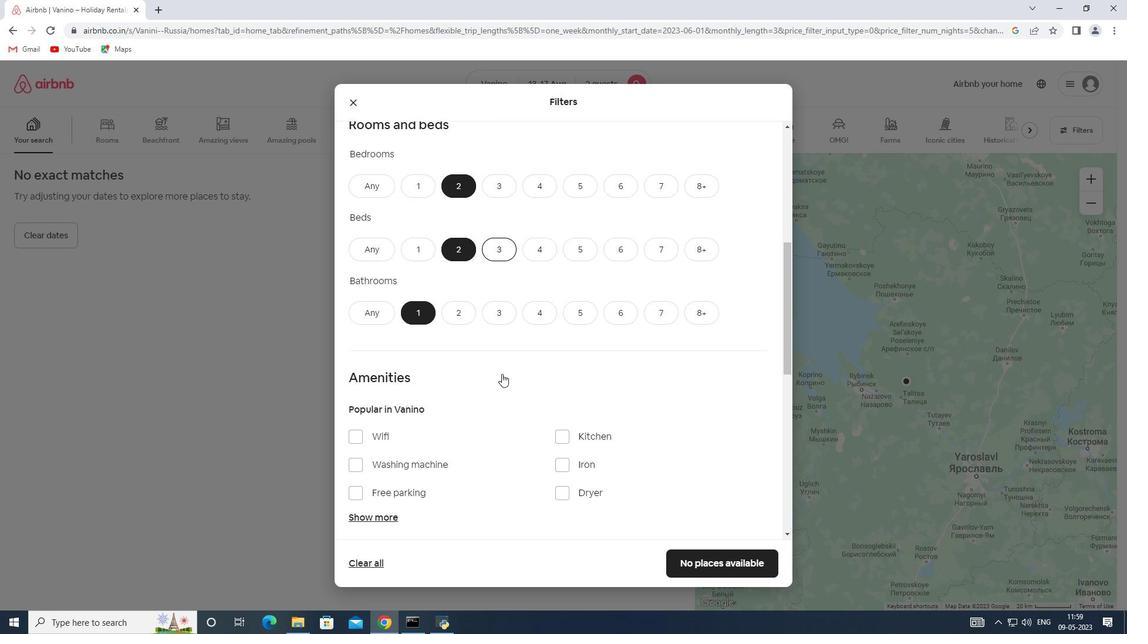 
Action: Mouse scrolled (502, 373) with delta (0, 0)
Screenshot: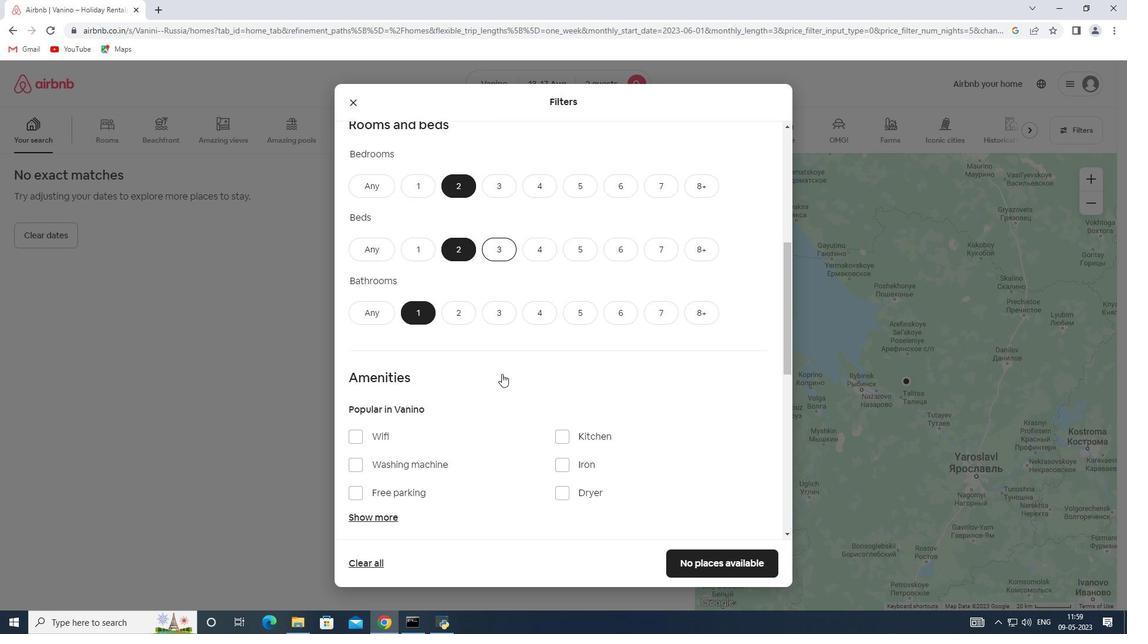 
Action: Mouse scrolled (502, 373) with delta (0, 0)
Screenshot: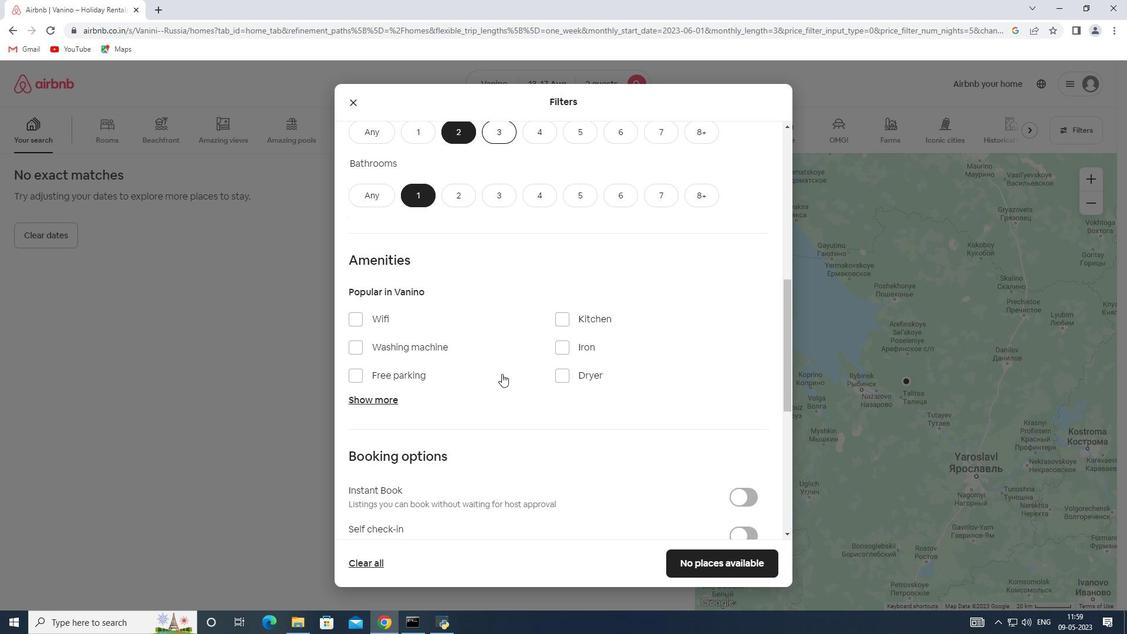 
Action: Mouse scrolled (502, 373) with delta (0, 0)
Screenshot: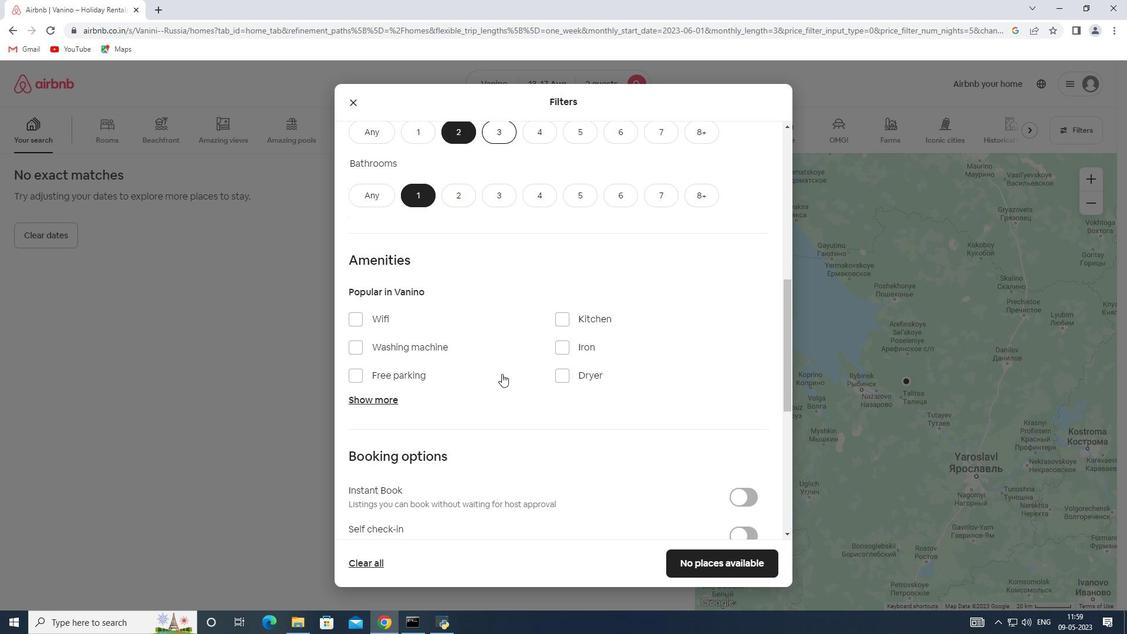 
Action: Mouse scrolled (502, 373) with delta (0, 0)
Screenshot: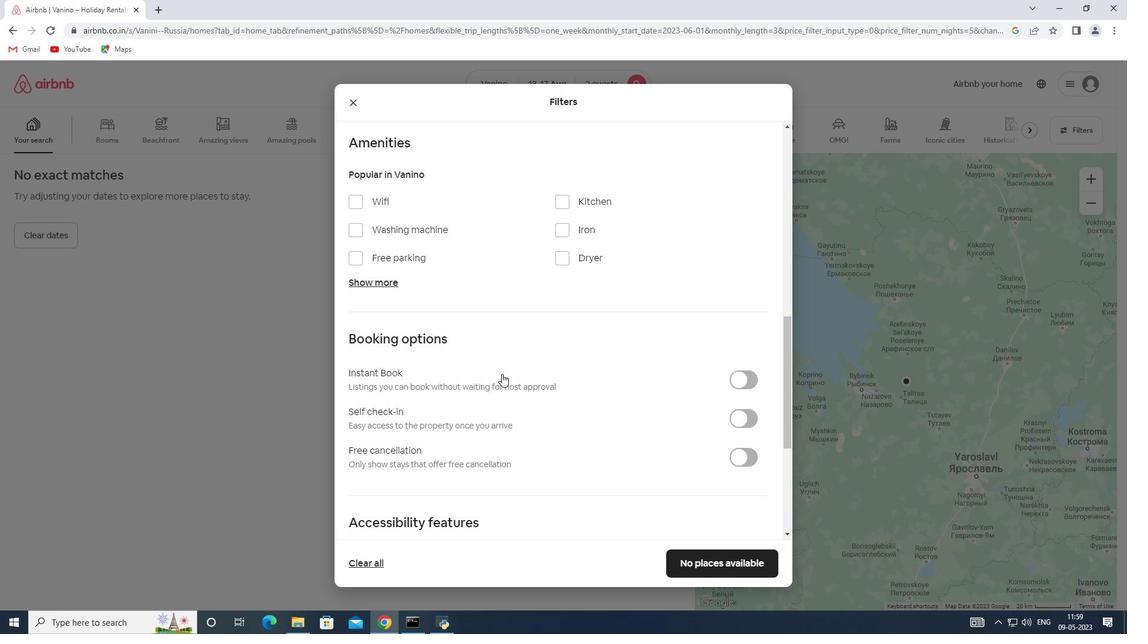 
Action: Mouse moved to (755, 359)
Screenshot: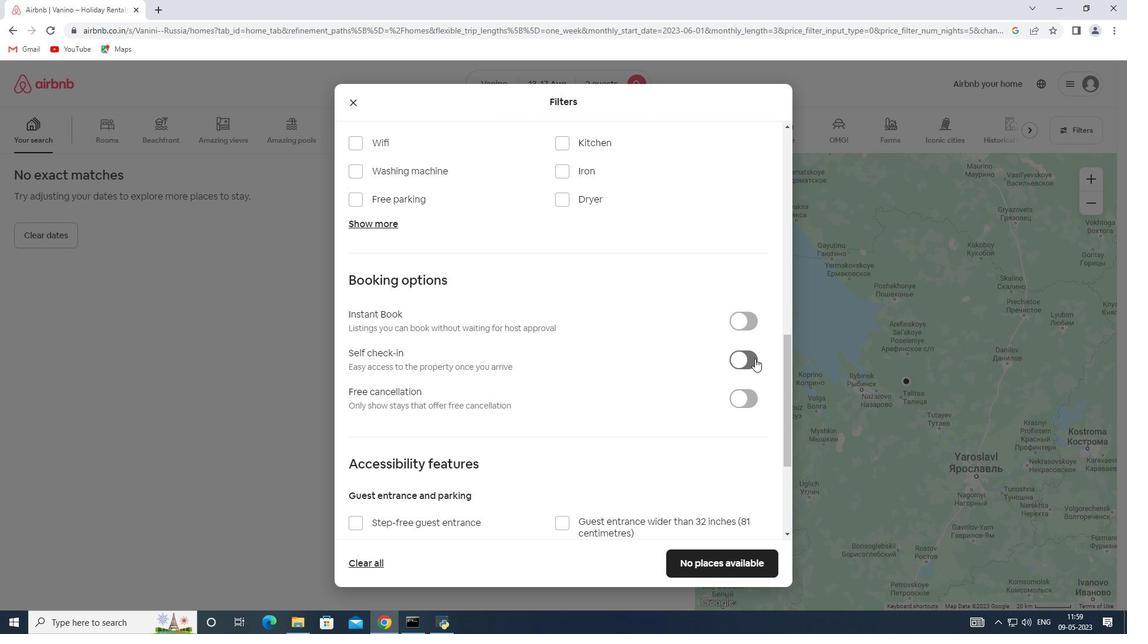 
Action: Mouse pressed left at (755, 359)
Screenshot: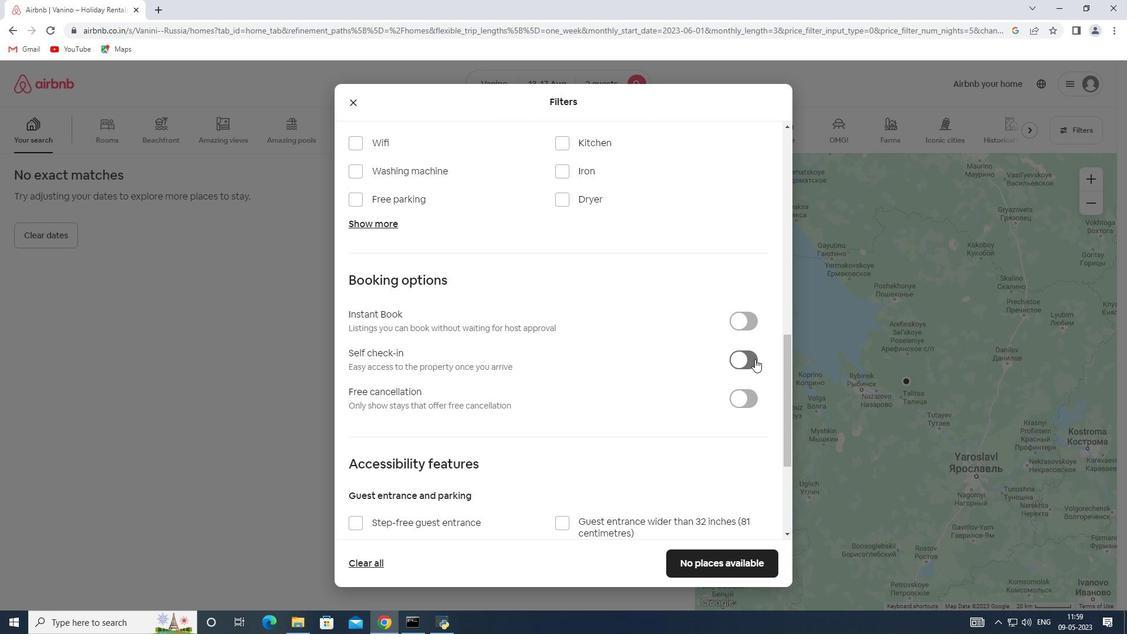 
Action: Mouse moved to (559, 390)
Screenshot: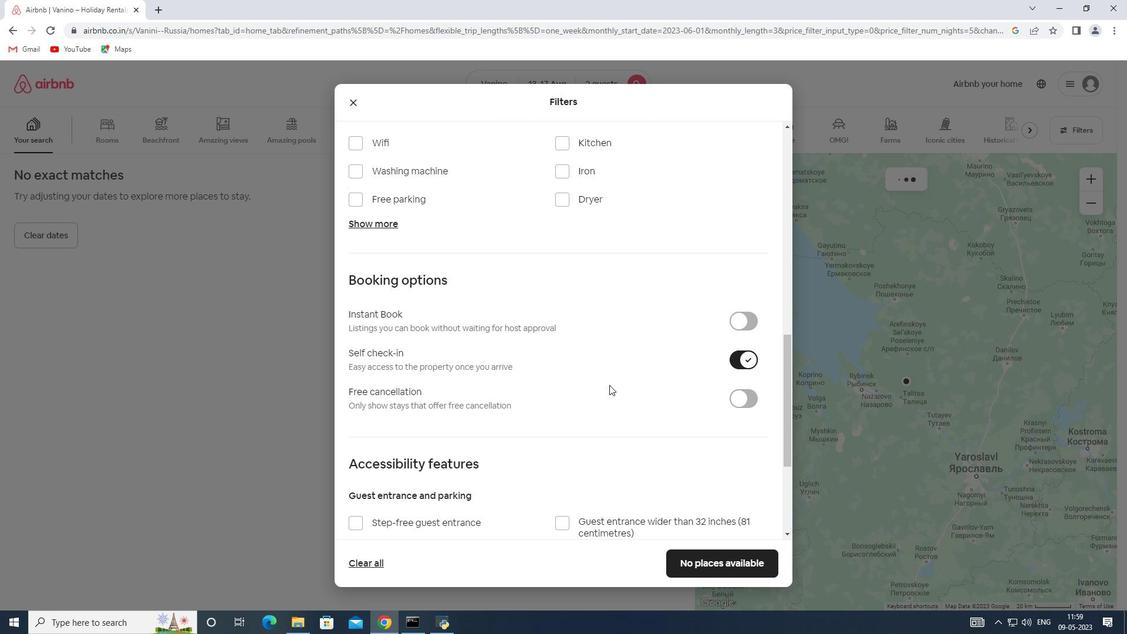 
Action: Mouse scrolled (559, 389) with delta (0, 0)
Screenshot: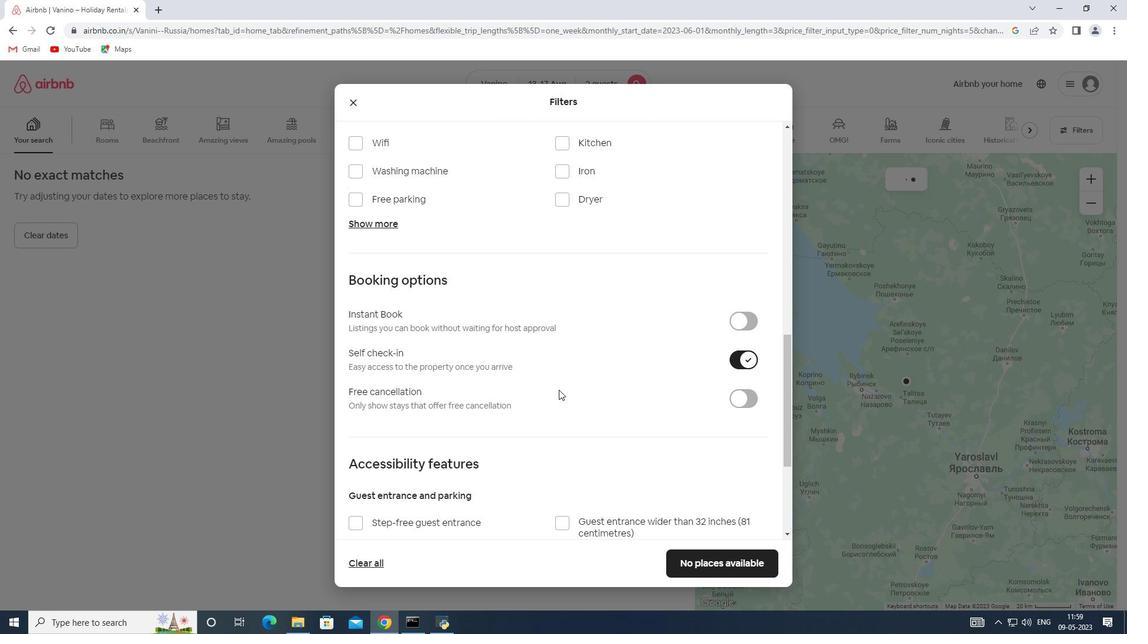 
Action: Mouse scrolled (559, 389) with delta (0, 0)
Screenshot: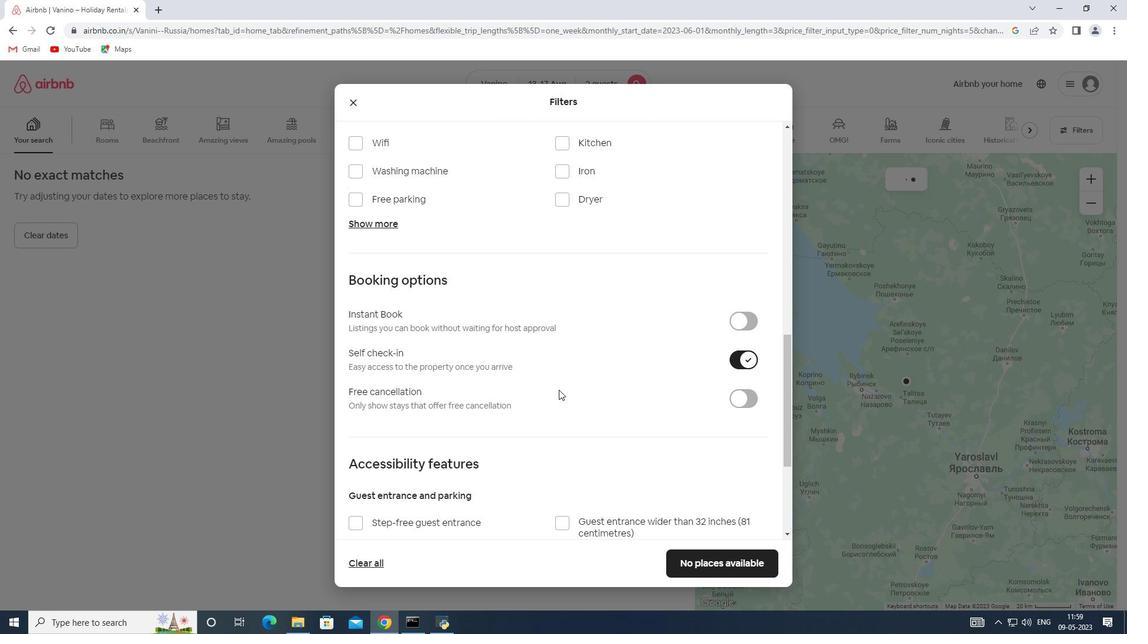 
Action: Mouse scrolled (559, 389) with delta (0, 0)
Screenshot: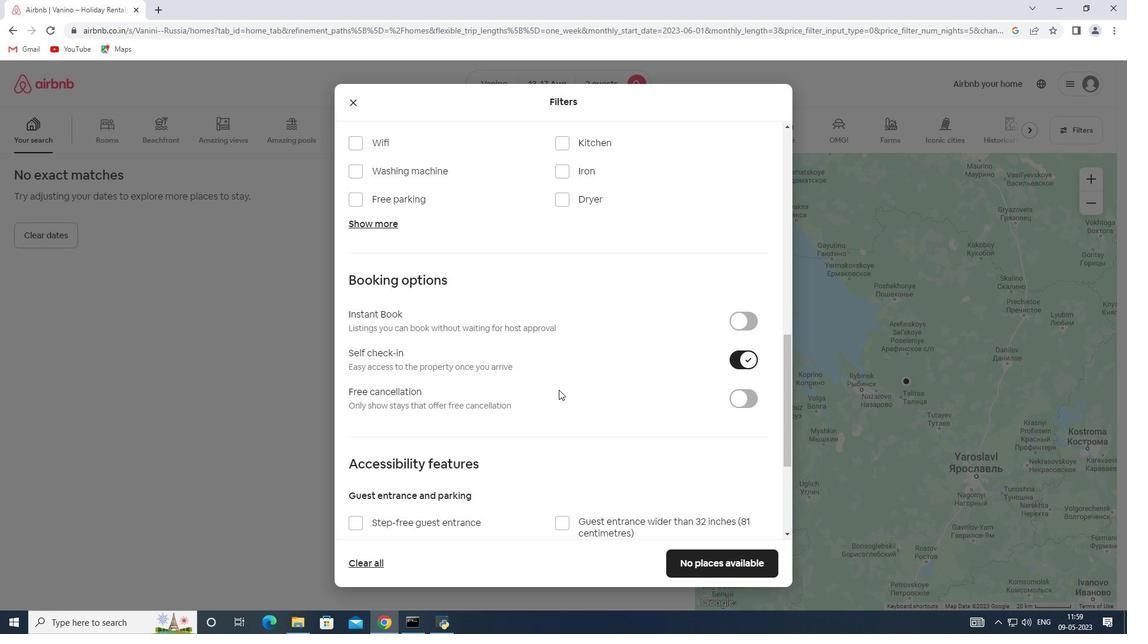 
Action: Mouse scrolled (559, 389) with delta (0, 0)
Screenshot: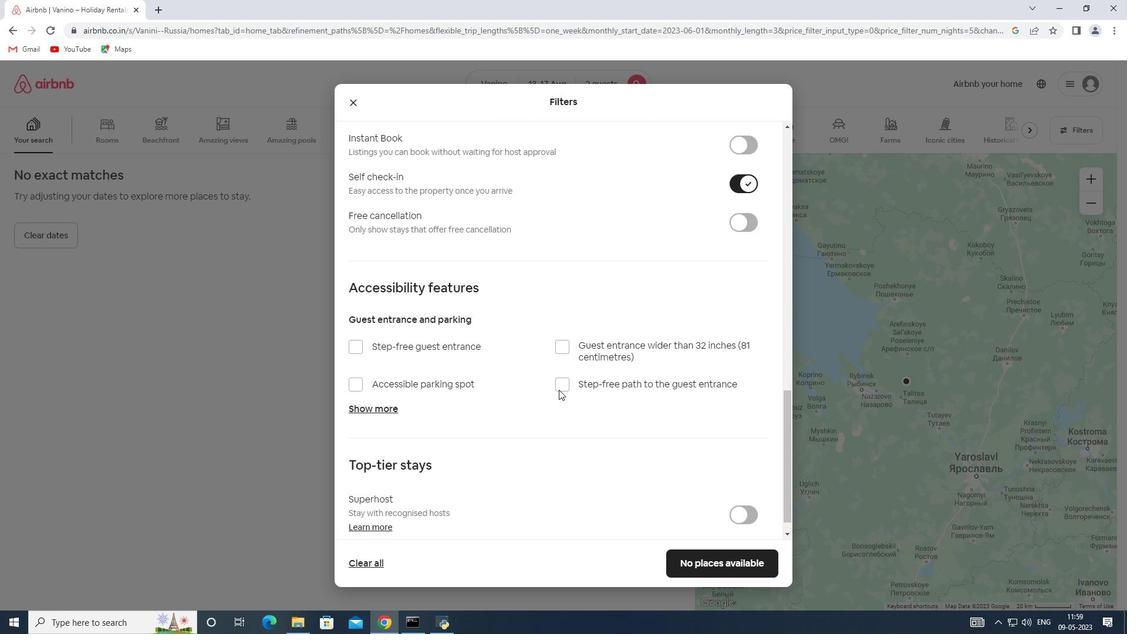 
Action: Mouse scrolled (559, 389) with delta (0, 0)
Screenshot: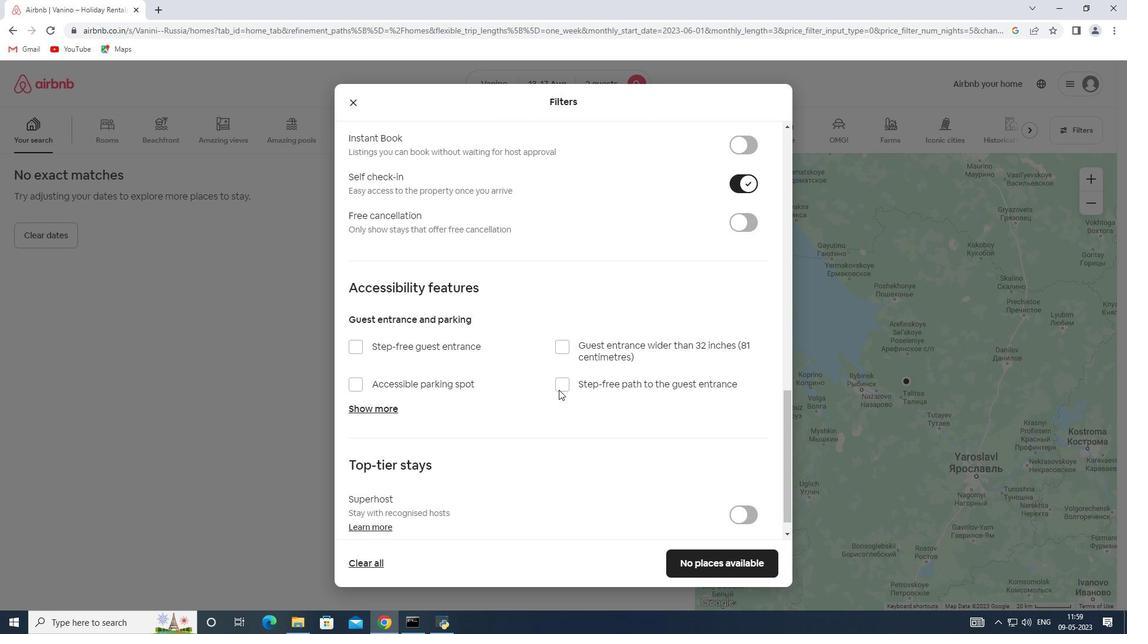 
Action: Mouse scrolled (559, 389) with delta (0, 0)
Screenshot: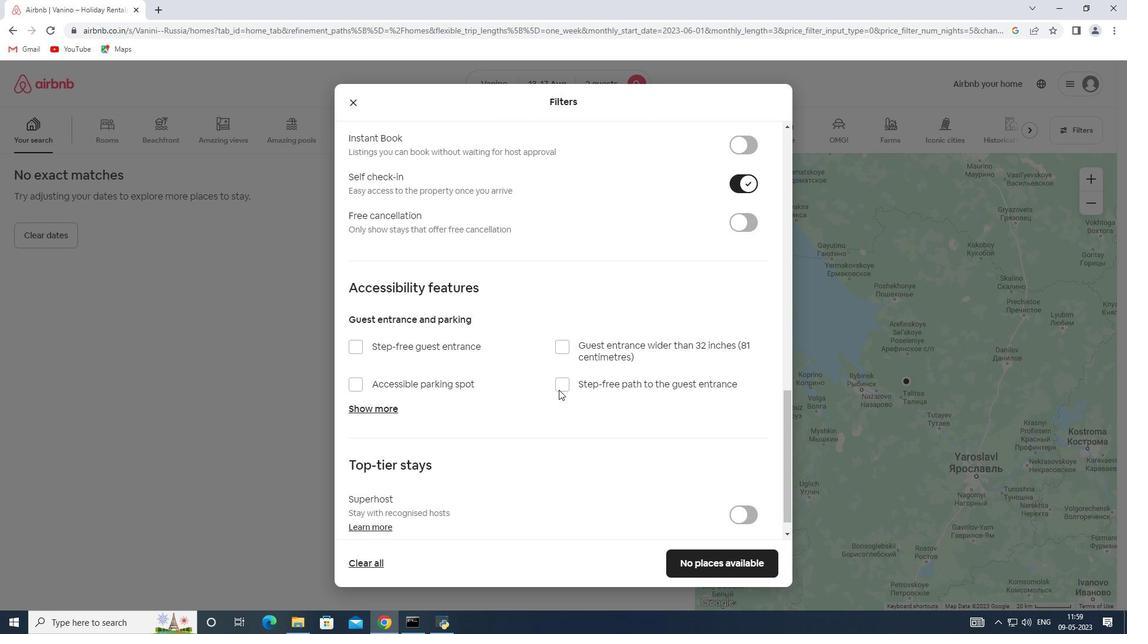 
Action: Mouse scrolled (559, 389) with delta (0, 0)
Screenshot: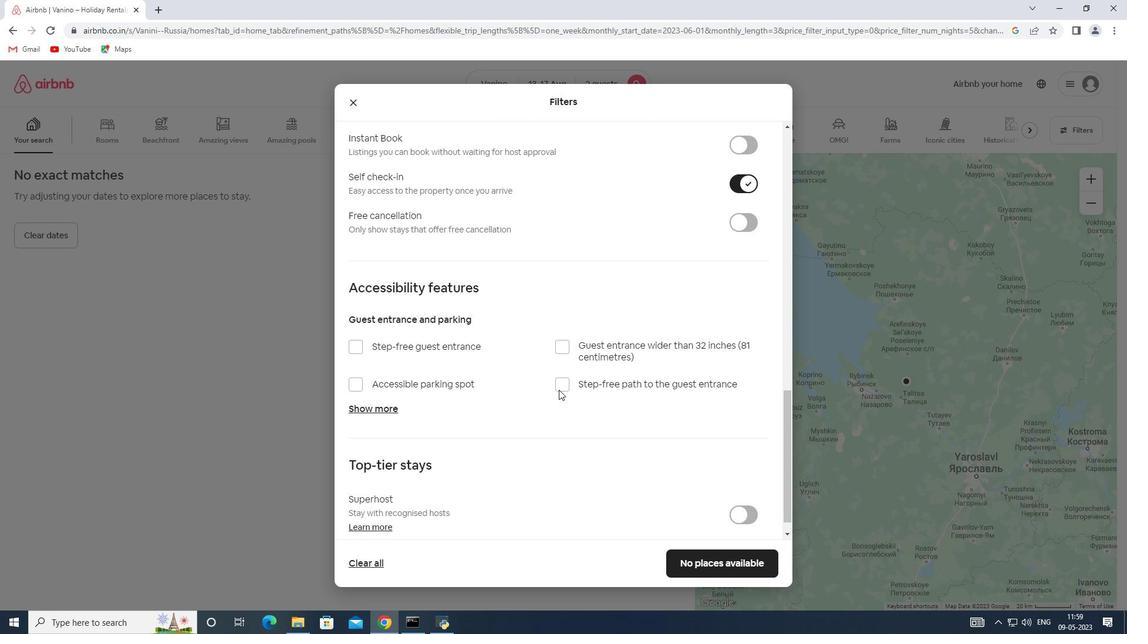
Action: Mouse scrolled (559, 389) with delta (0, 0)
Screenshot: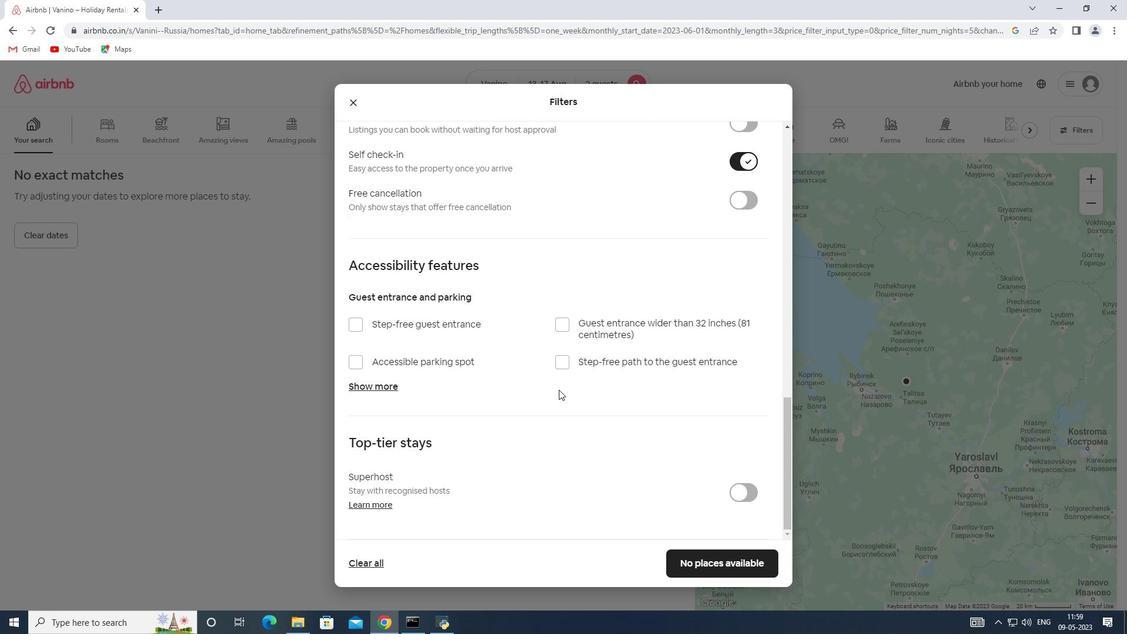 
Action: Mouse scrolled (559, 389) with delta (0, 0)
Screenshot: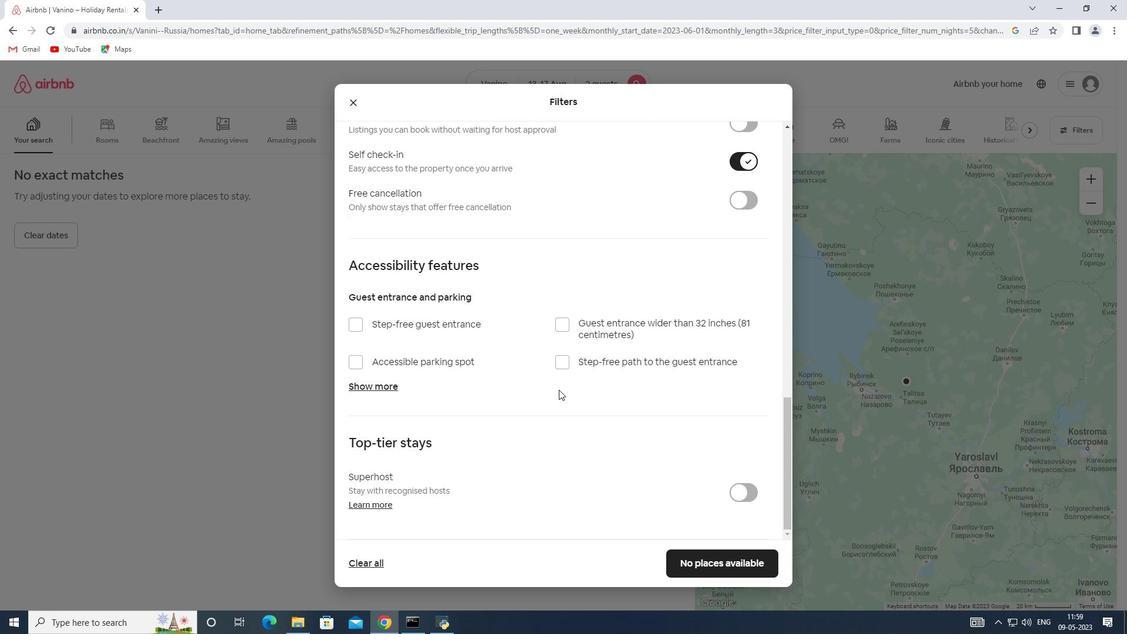 
Action: Mouse scrolled (559, 389) with delta (0, 0)
Screenshot: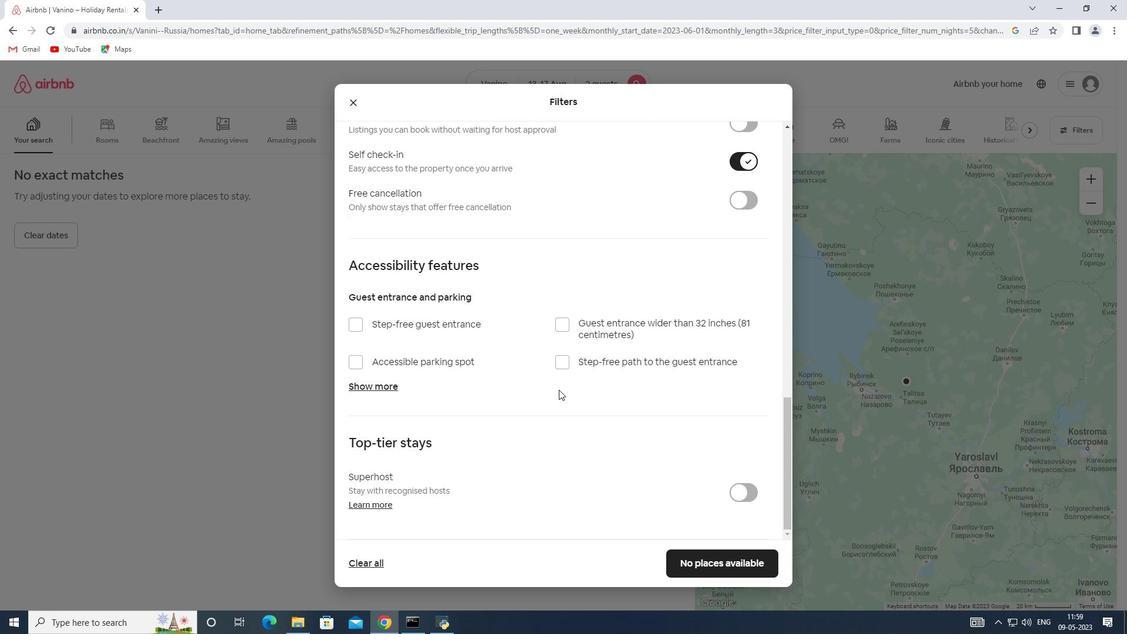 
Action: Mouse scrolled (559, 389) with delta (0, 0)
Screenshot: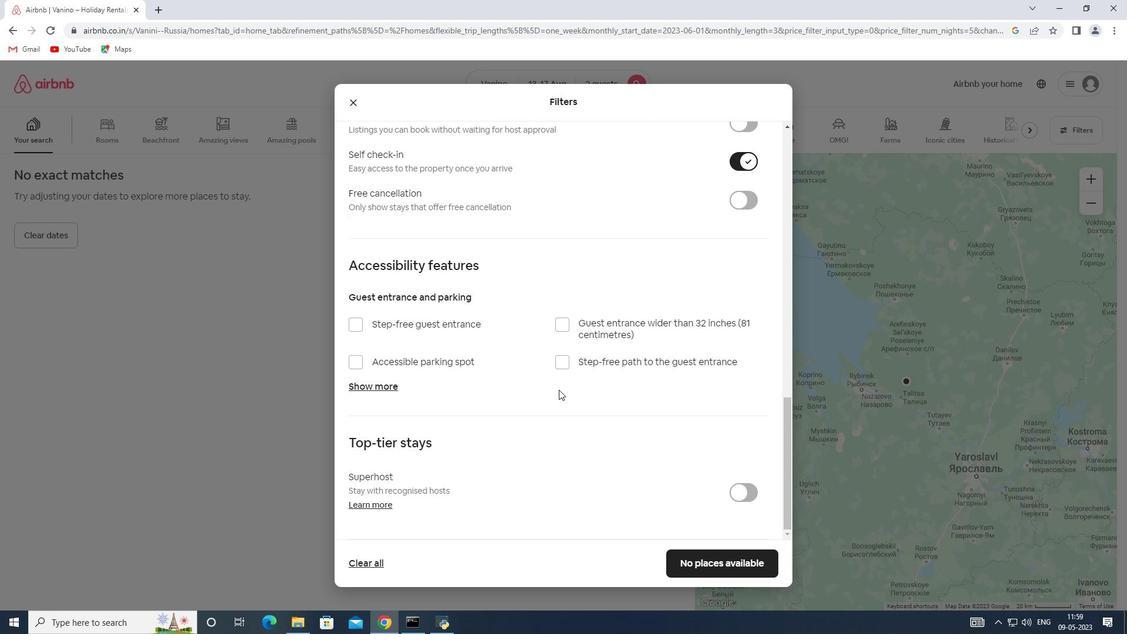 
Action: Mouse moved to (692, 565)
Screenshot: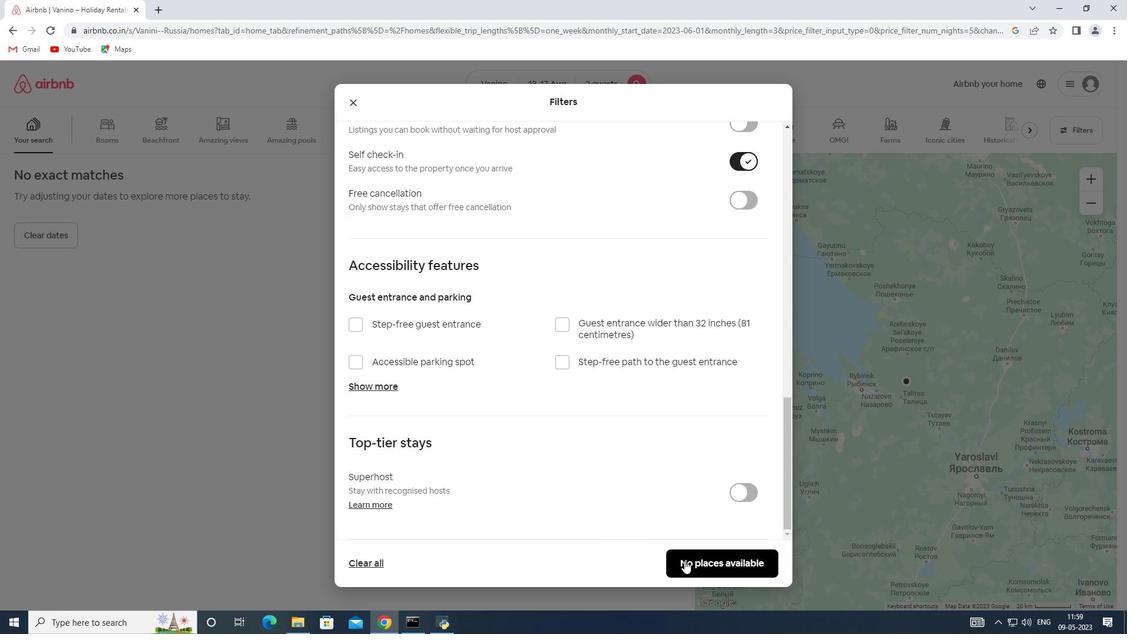 
Action: Mouse pressed left at (692, 565)
Screenshot: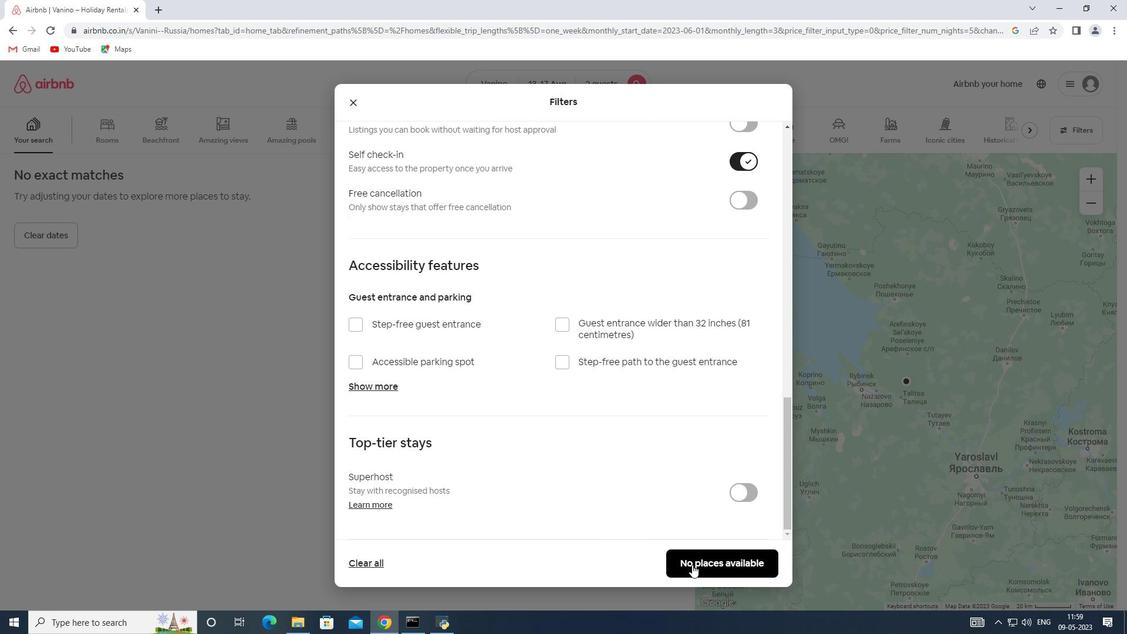 
